Task: Filter tasks by project or category.
Action: Mouse moved to (353, 181)
Screenshot: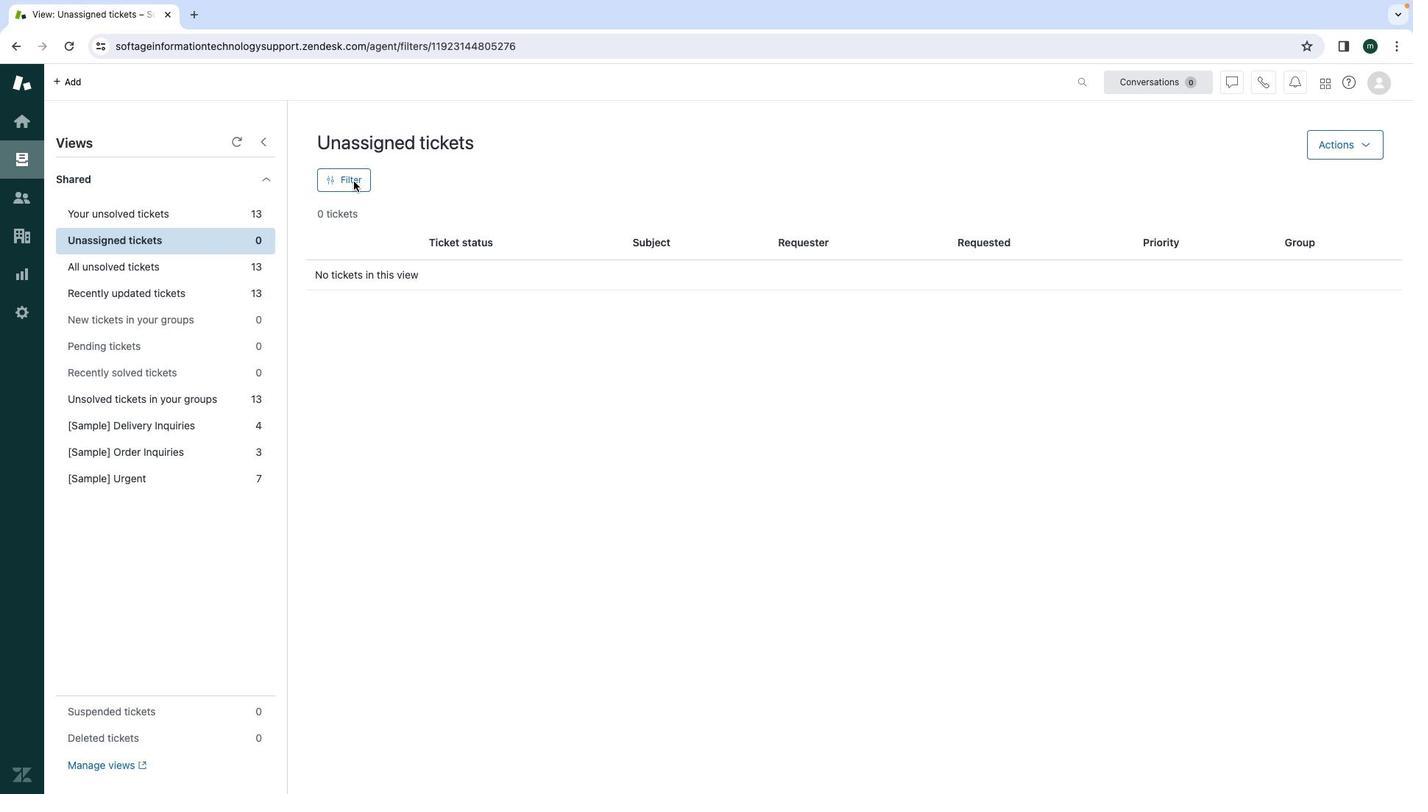
Action: Mouse pressed left at (353, 181)
Screenshot: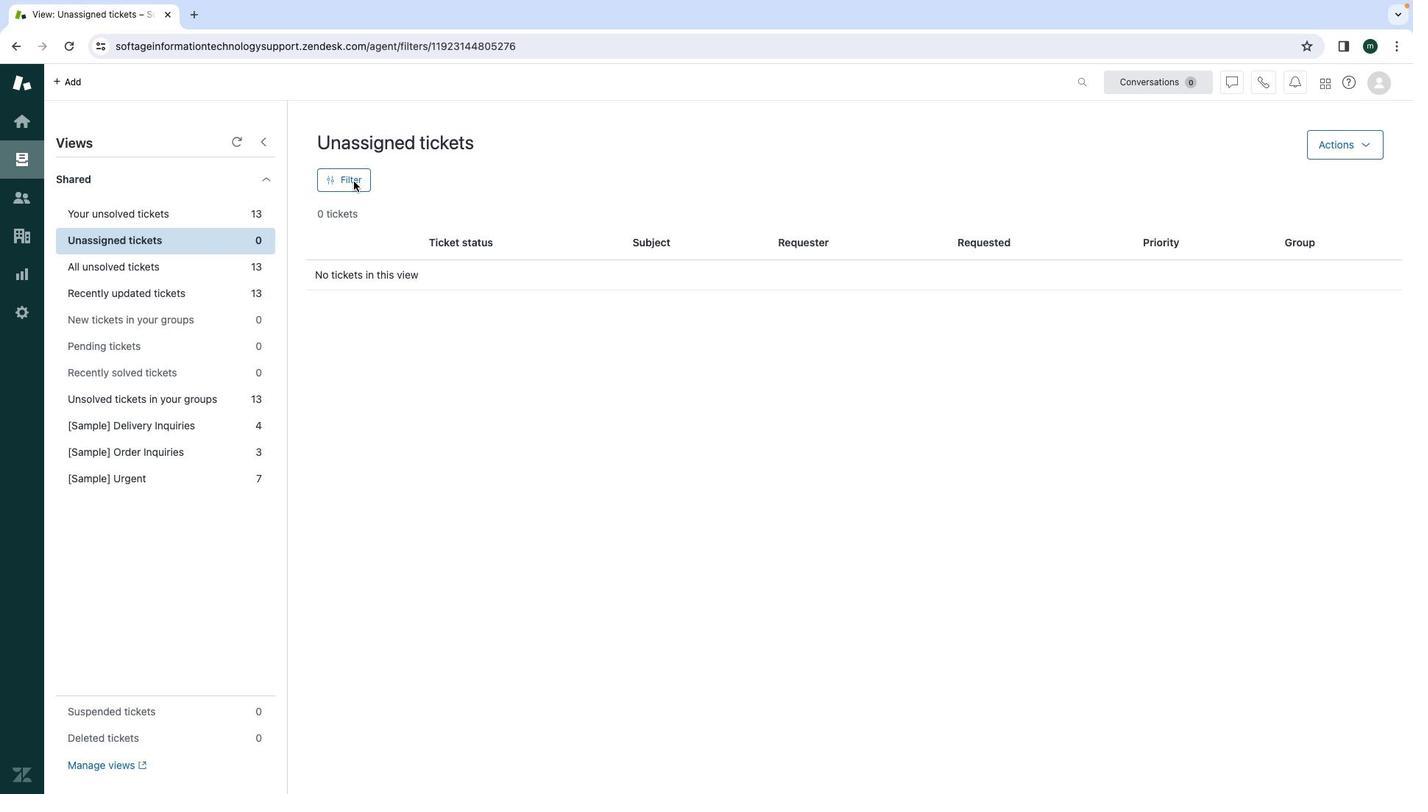 
Action: Mouse moved to (339, 177)
Screenshot: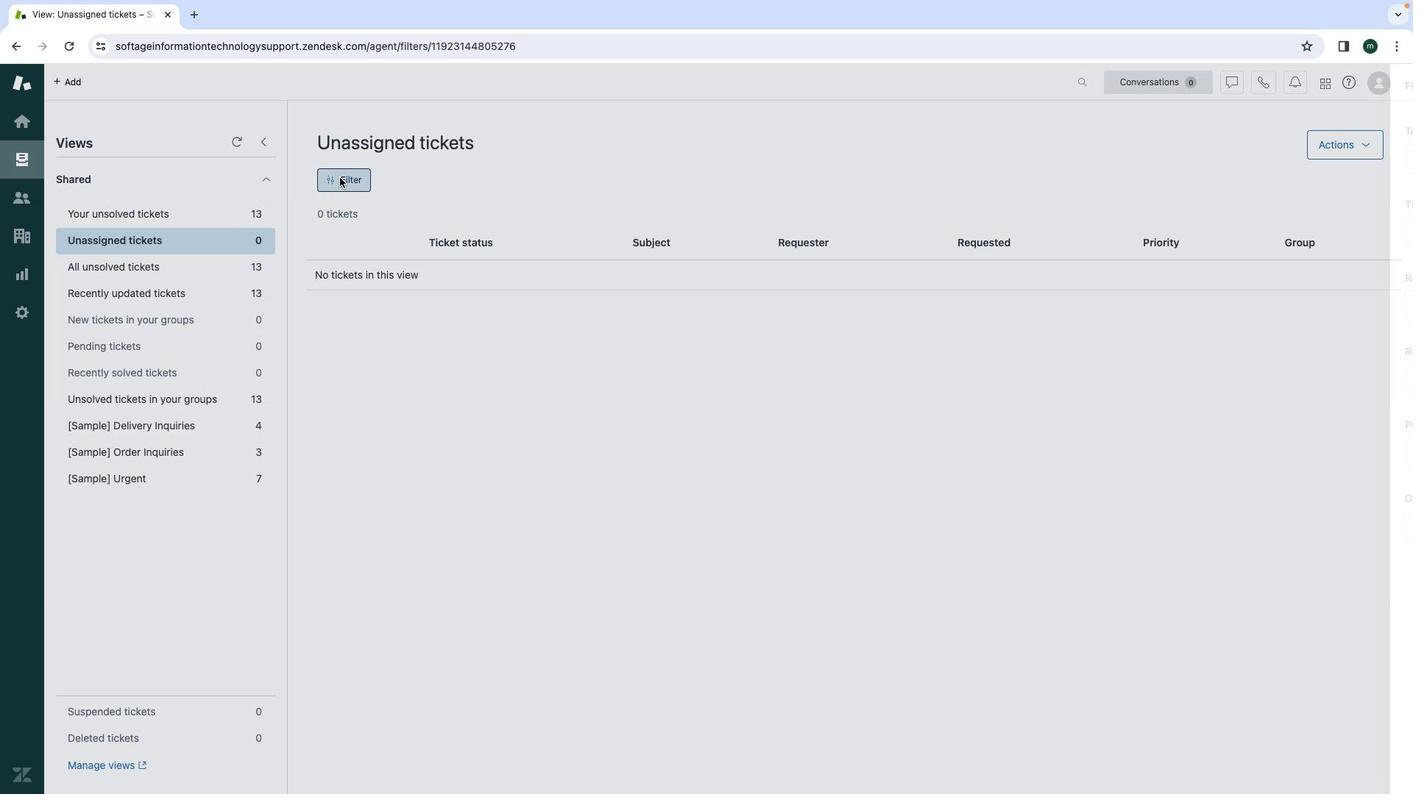 
Action: Mouse pressed left at (339, 177)
Screenshot: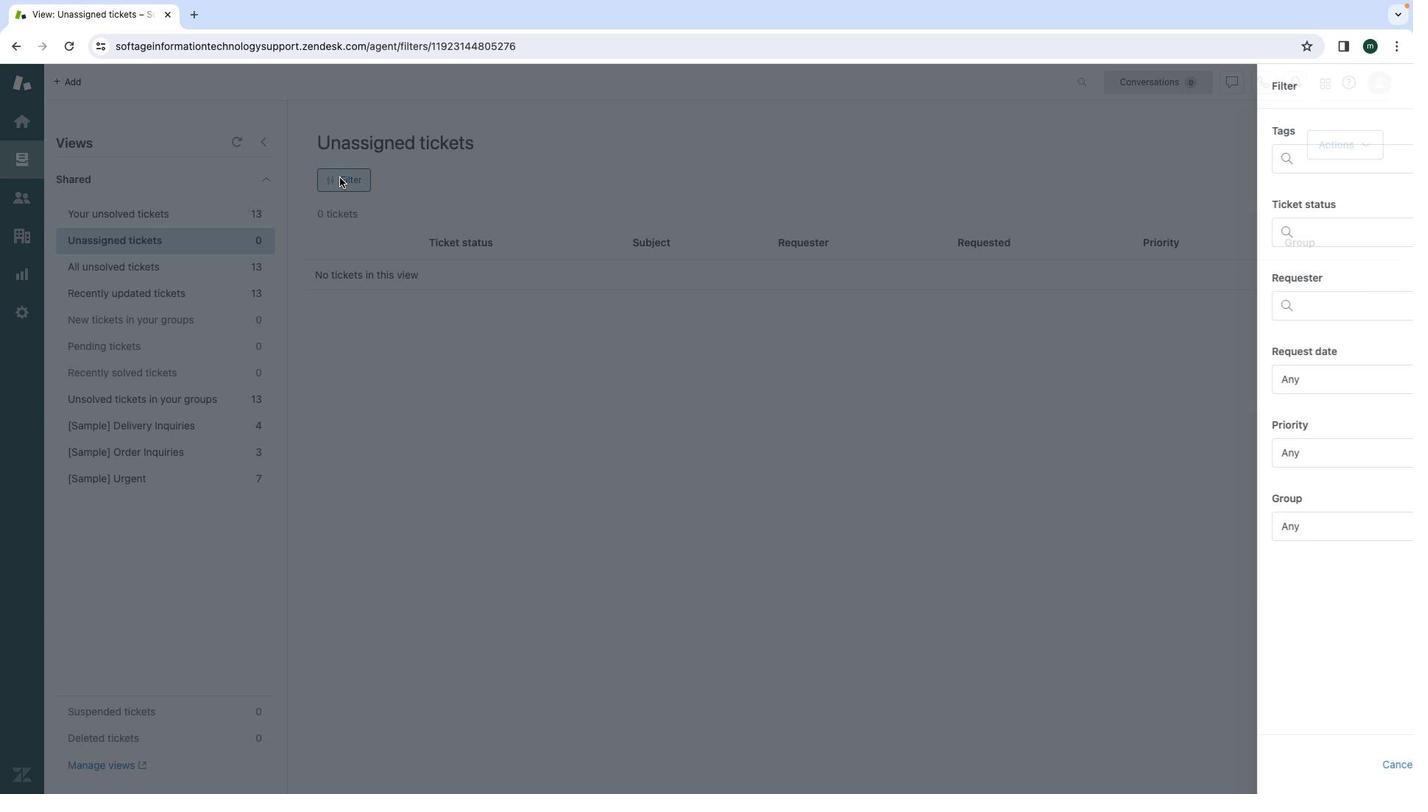 
Action: Mouse moved to (1384, 161)
Screenshot: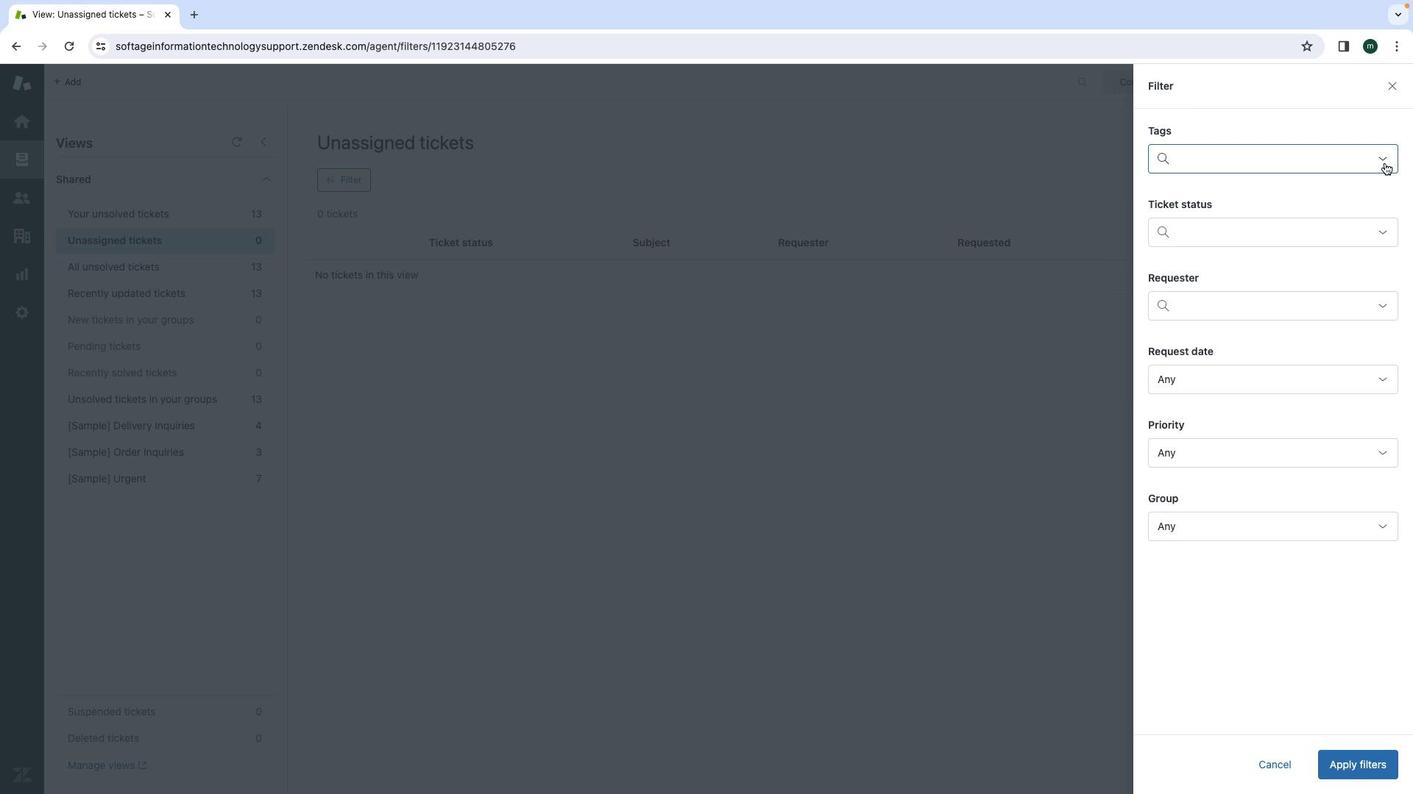 
Action: Mouse scrolled (1384, 161) with delta (0, 0)
Screenshot: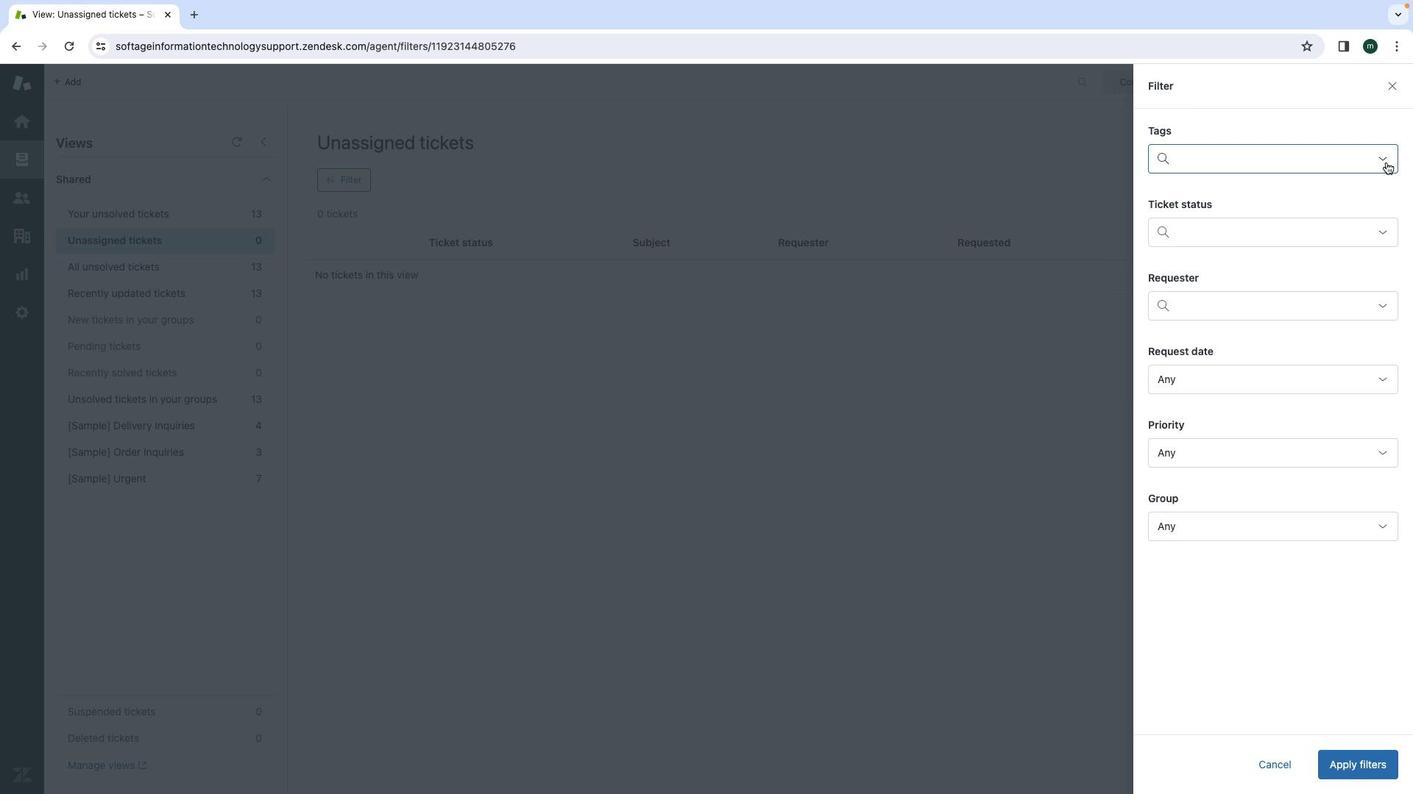 
Action: Mouse moved to (1384, 161)
Screenshot: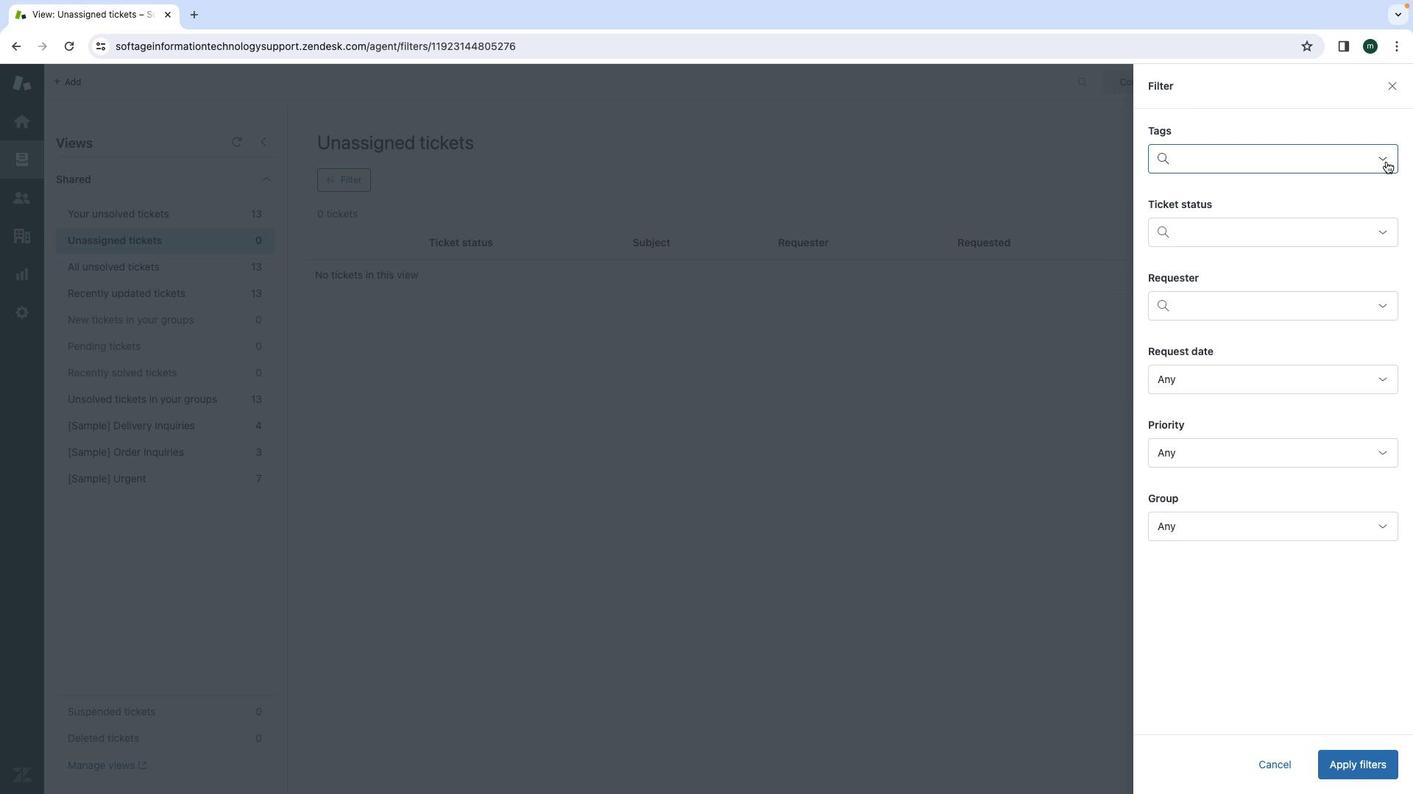 
Action: Mouse scrolled (1384, 161) with delta (0, 0)
Screenshot: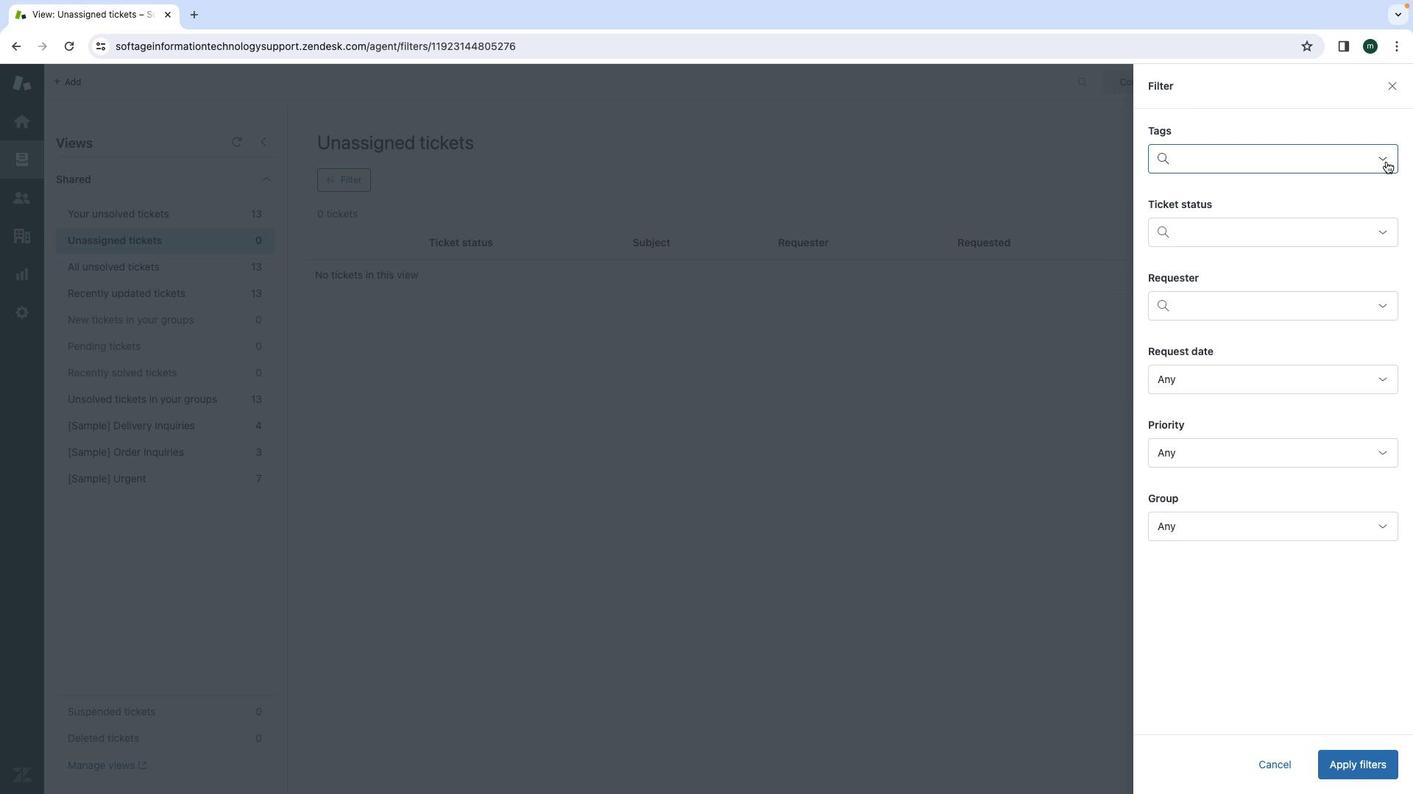 
Action: Mouse moved to (1384, 161)
Screenshot: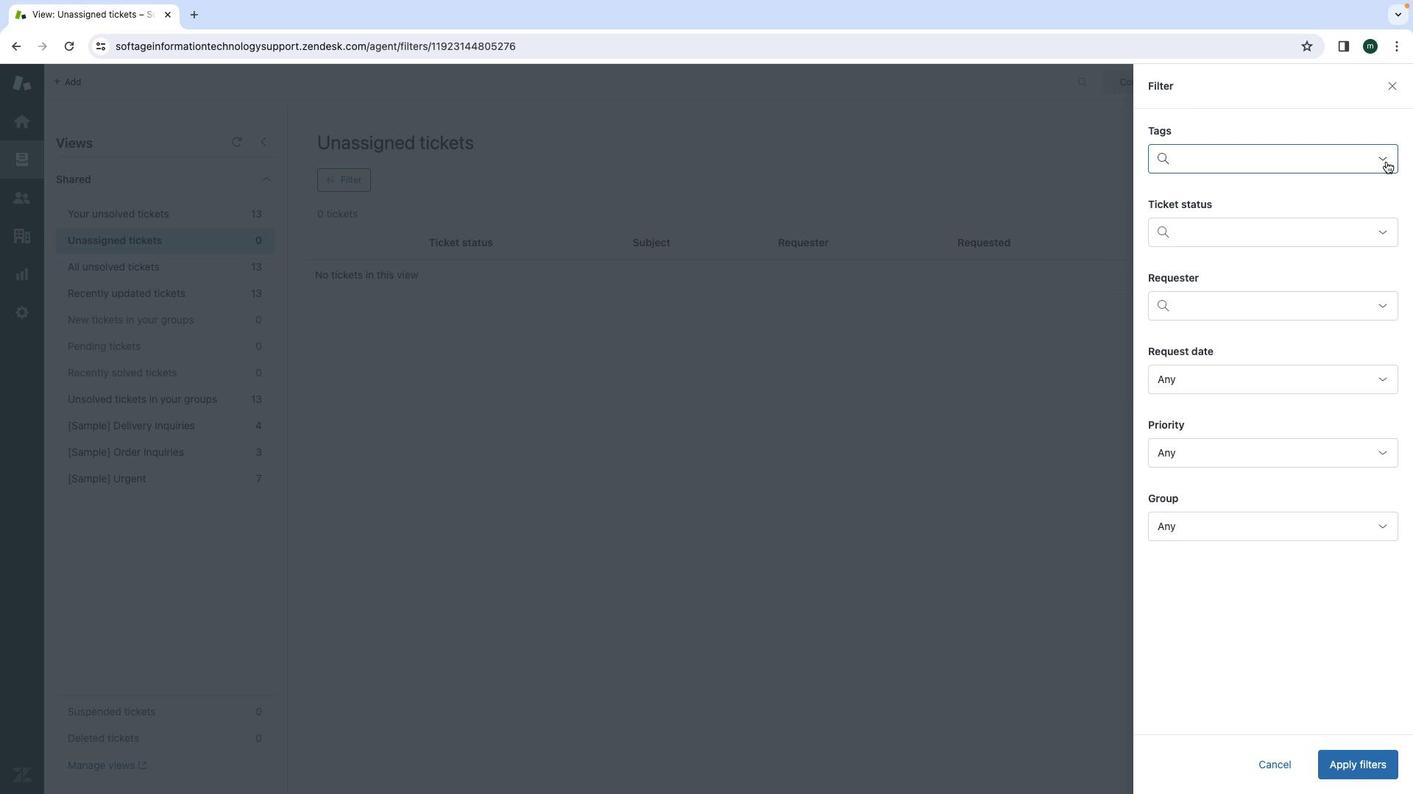 
Action: Mouse scrolled (1384, 161) with delta (0, 2)
Screenshot: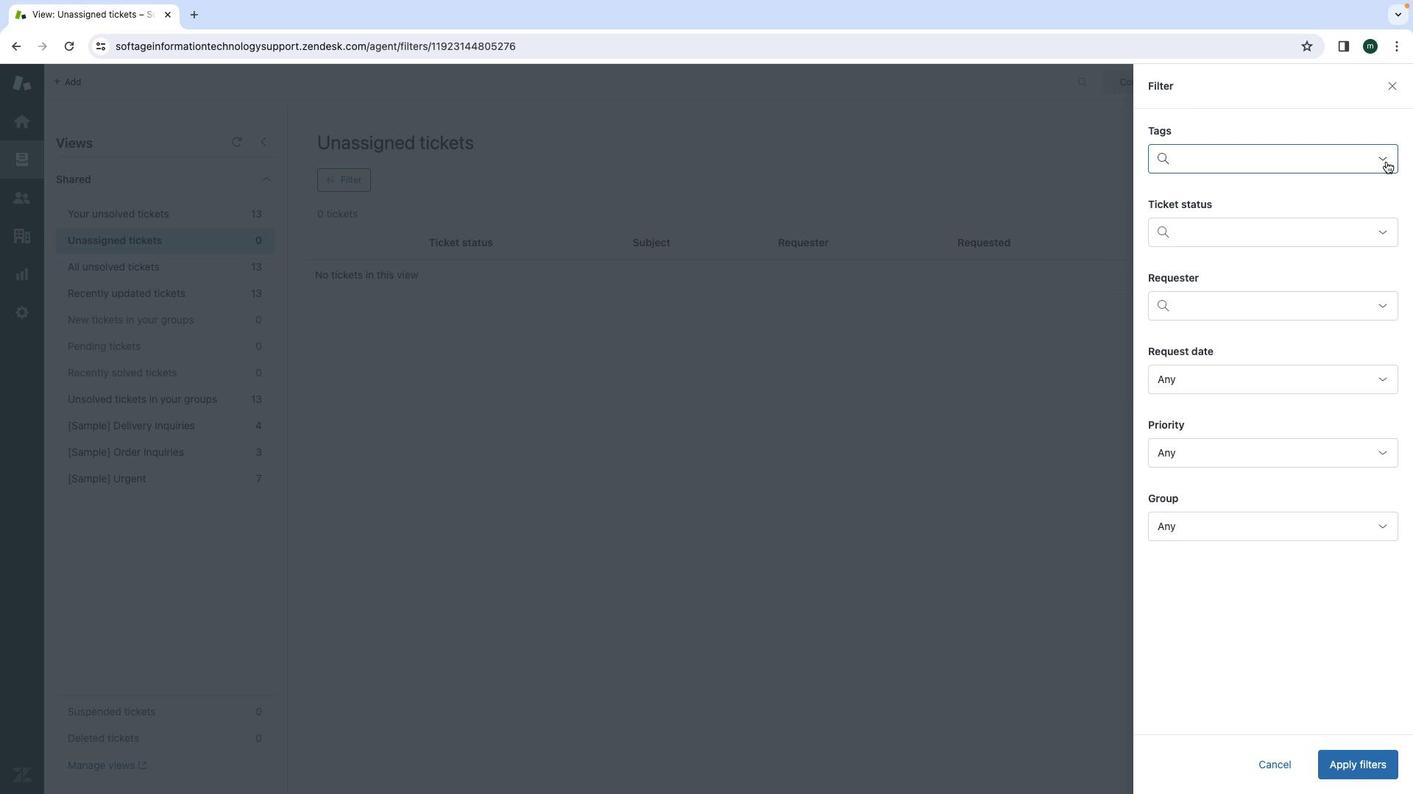 
Action: Mouse moved to (1384, 162)
Screenshot: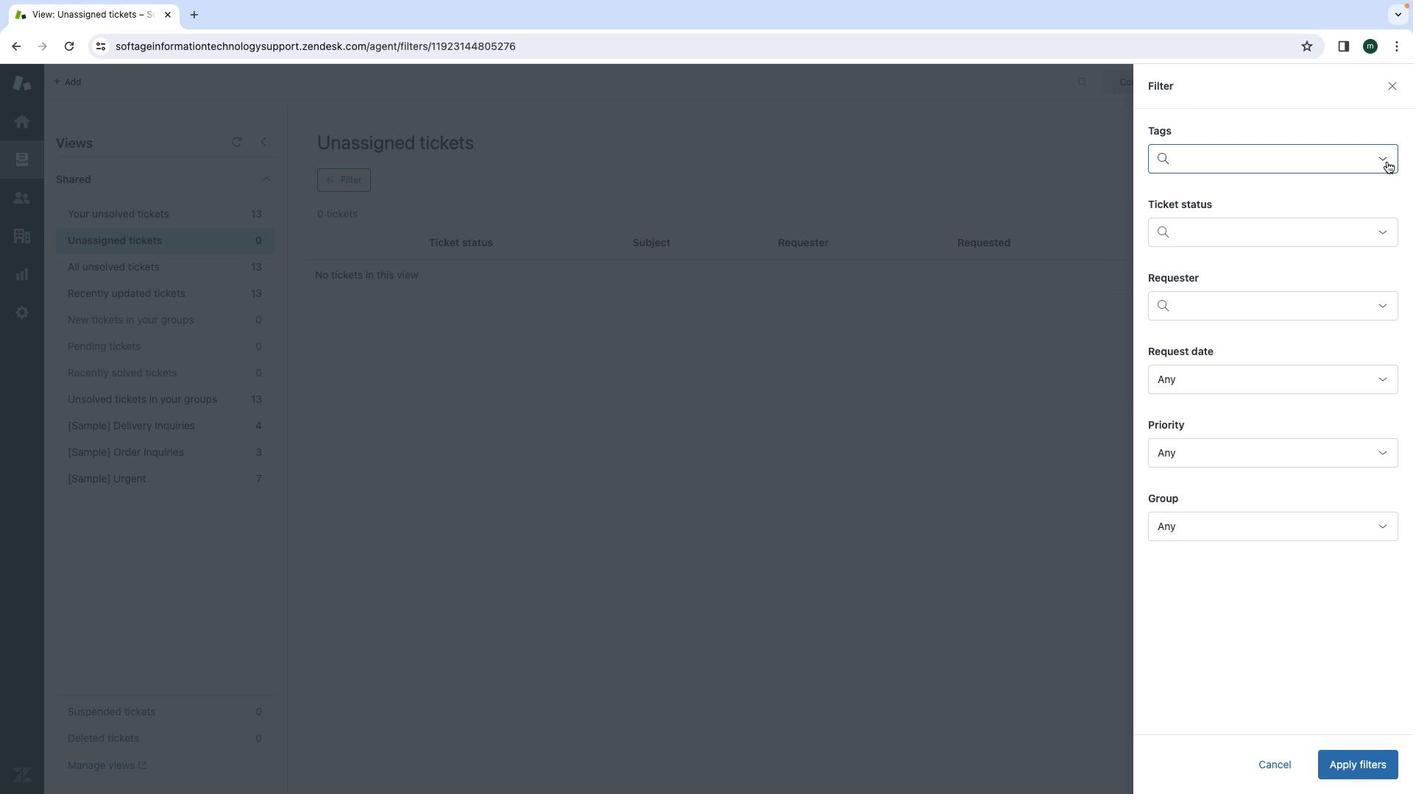 
Action: Mouse scrolled (1384, 162) with delta (0, 2)
Screenshot: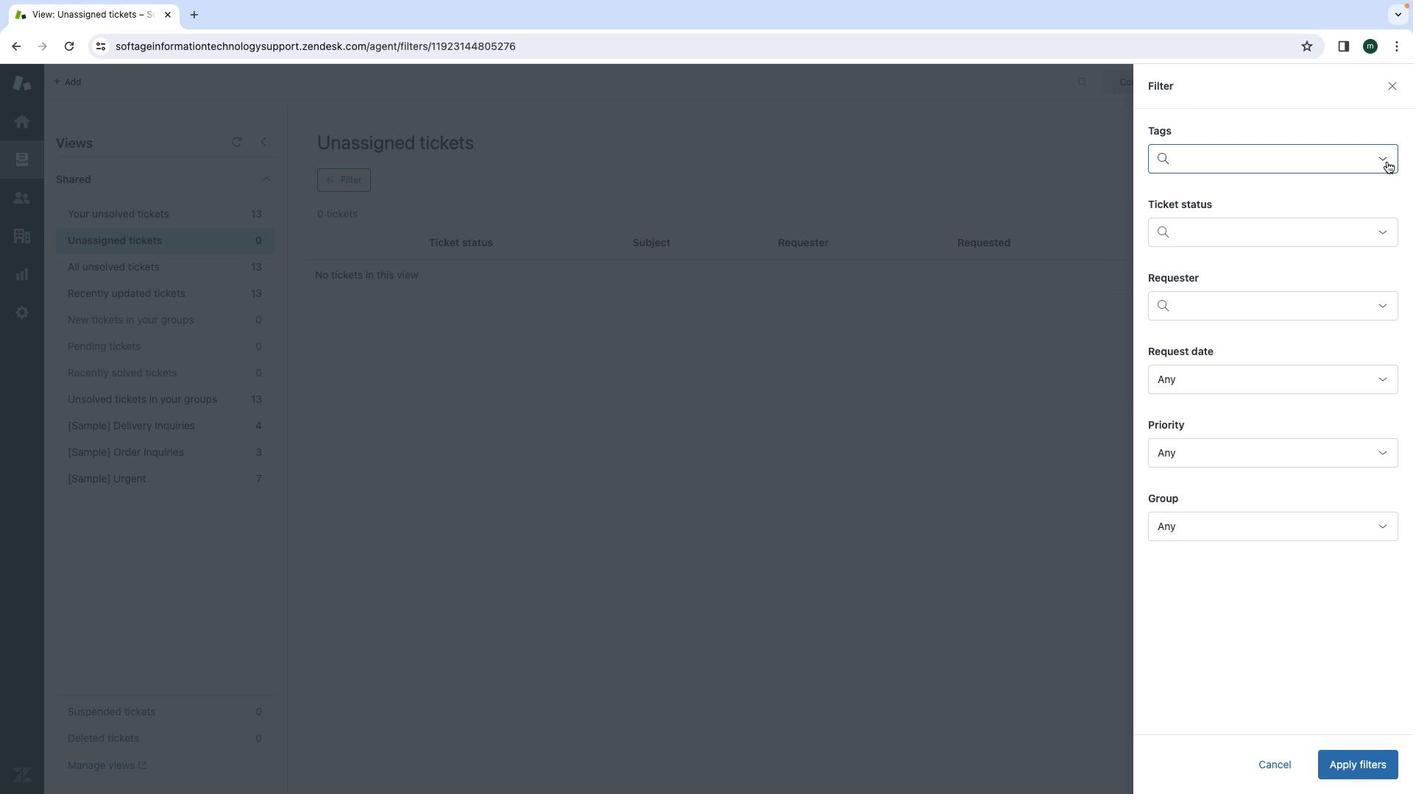 
Action: Mouse moved to (1386, 161)
Screenshot: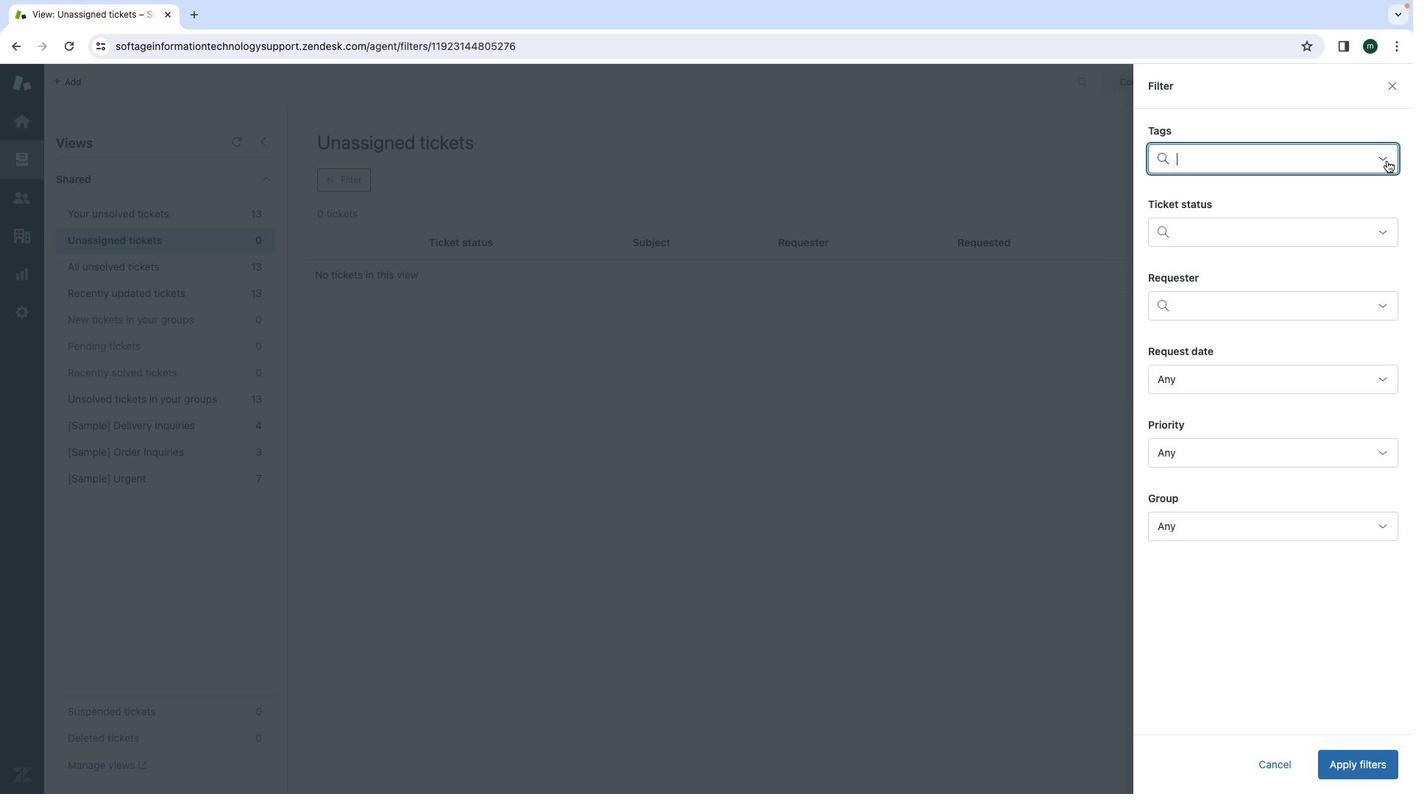 
Action: Mouse pressed left at (1386, 161)
Screenshot: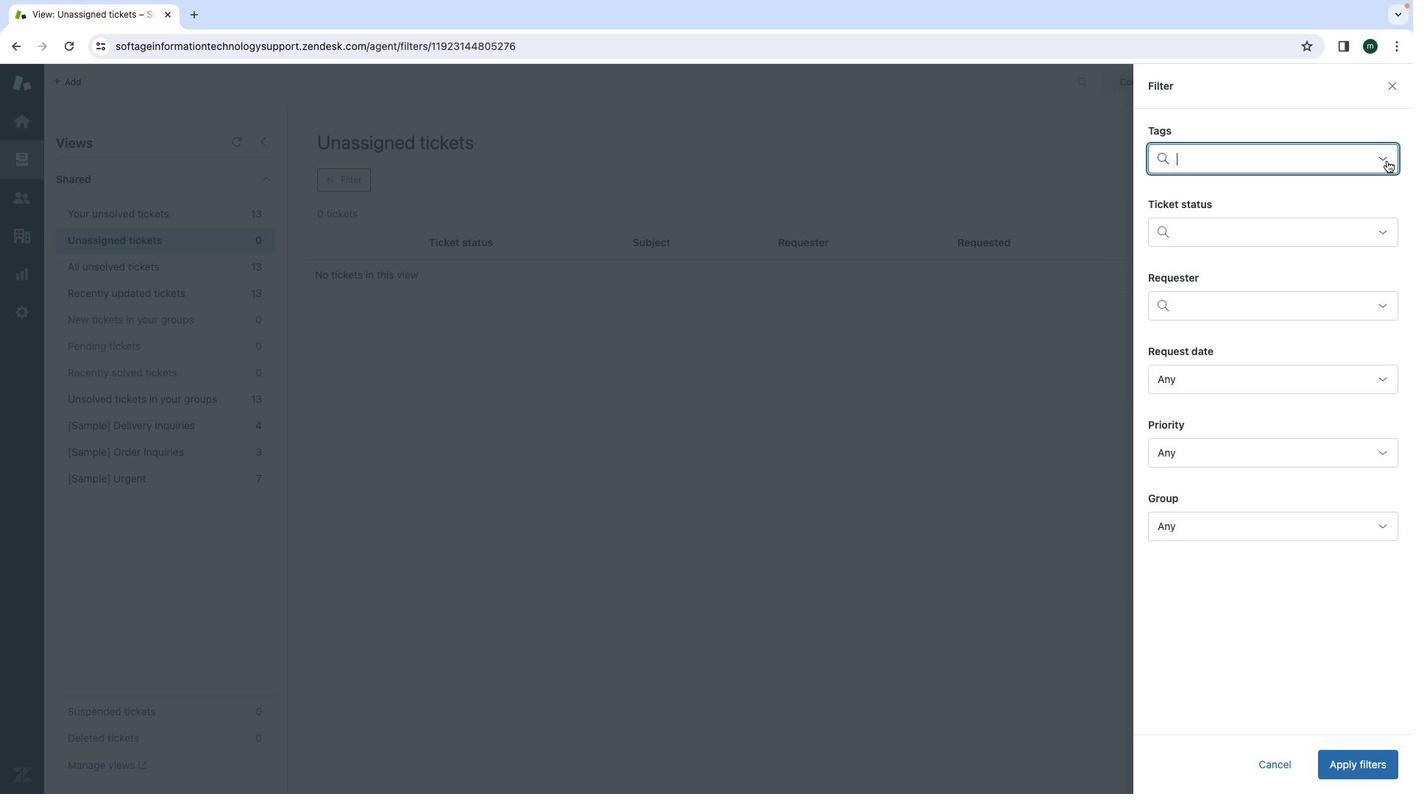 
Action: Mouse moved to (1385, 160)
Screenshot: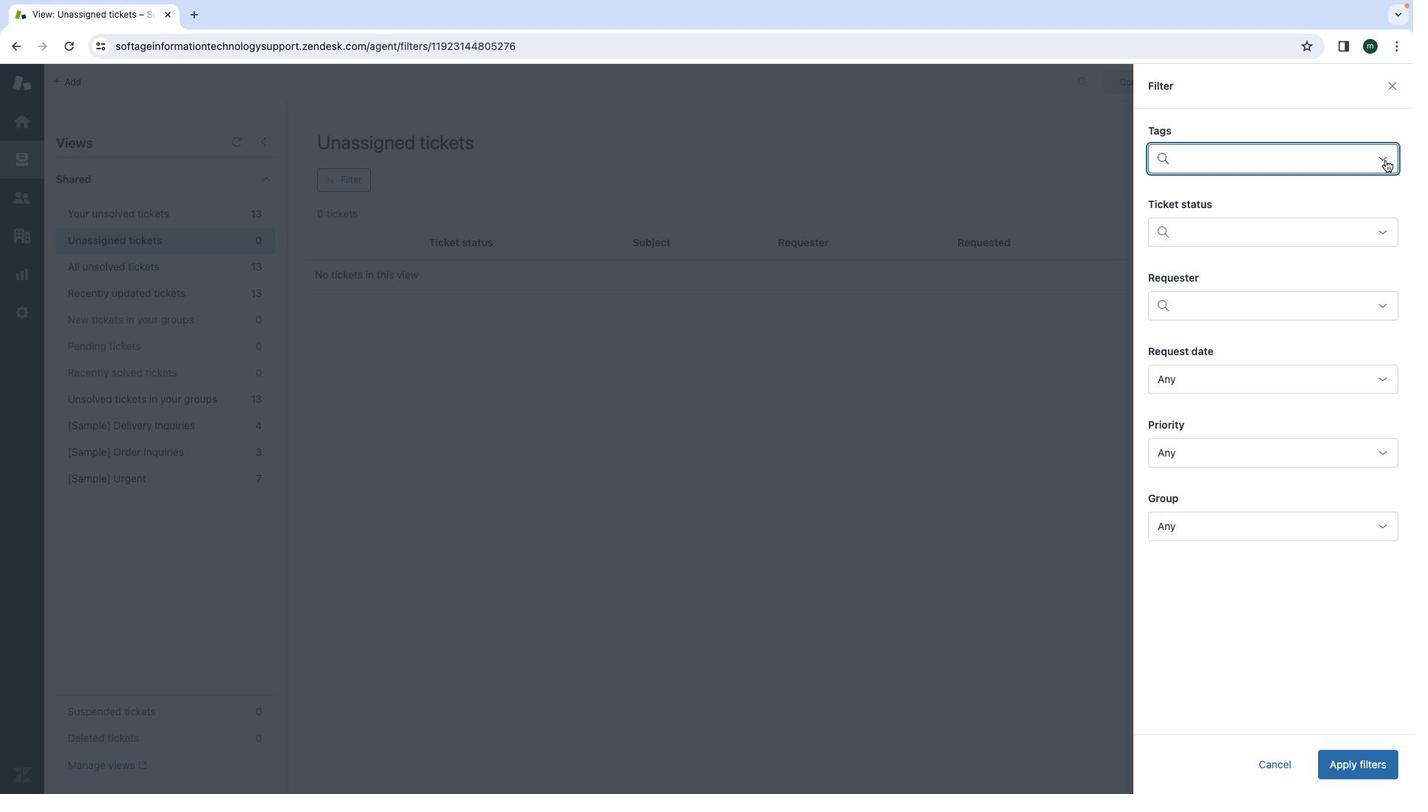
Action: Mouse pressed left at (1385, 160)
Screenshot: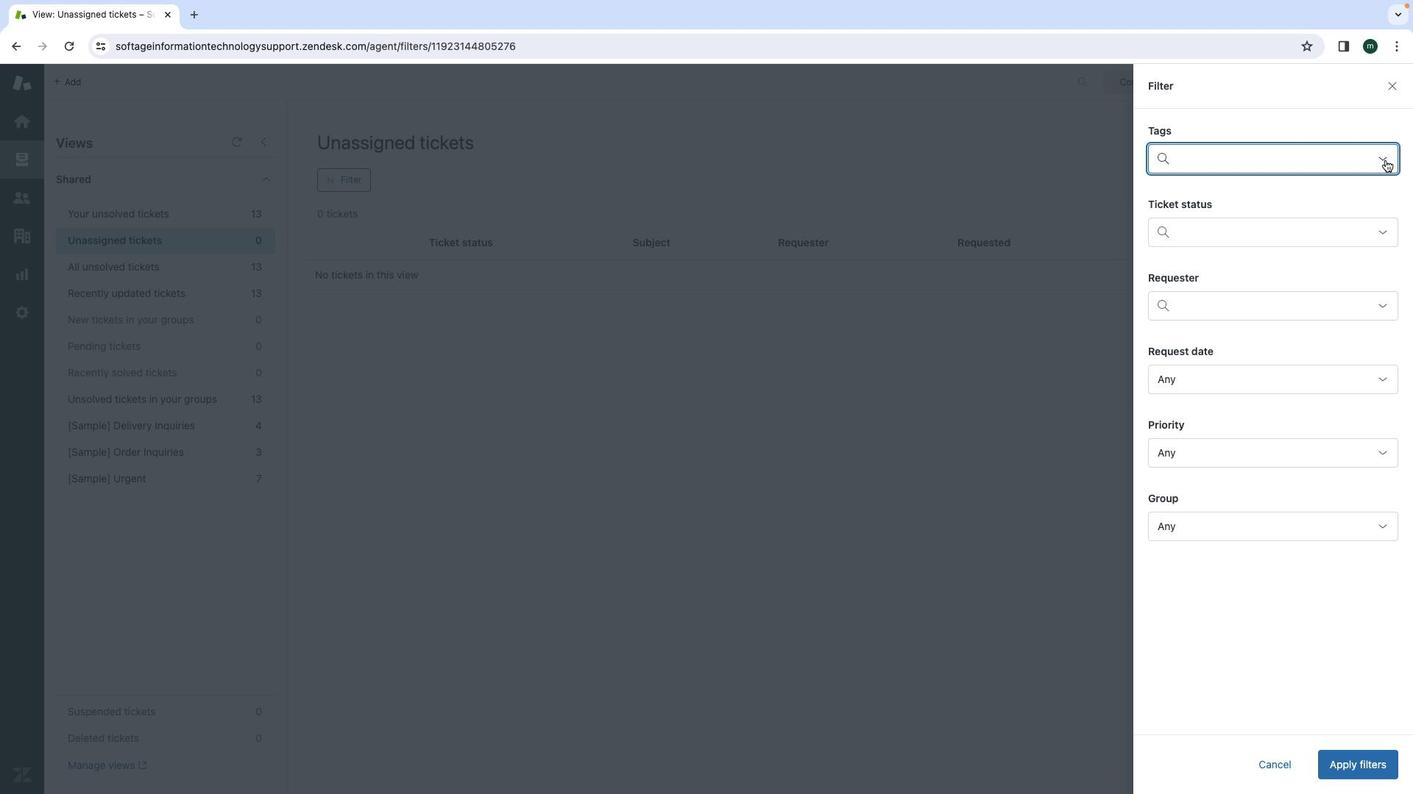 
Action: Mouse moved to (1367, 160)
Screenshot: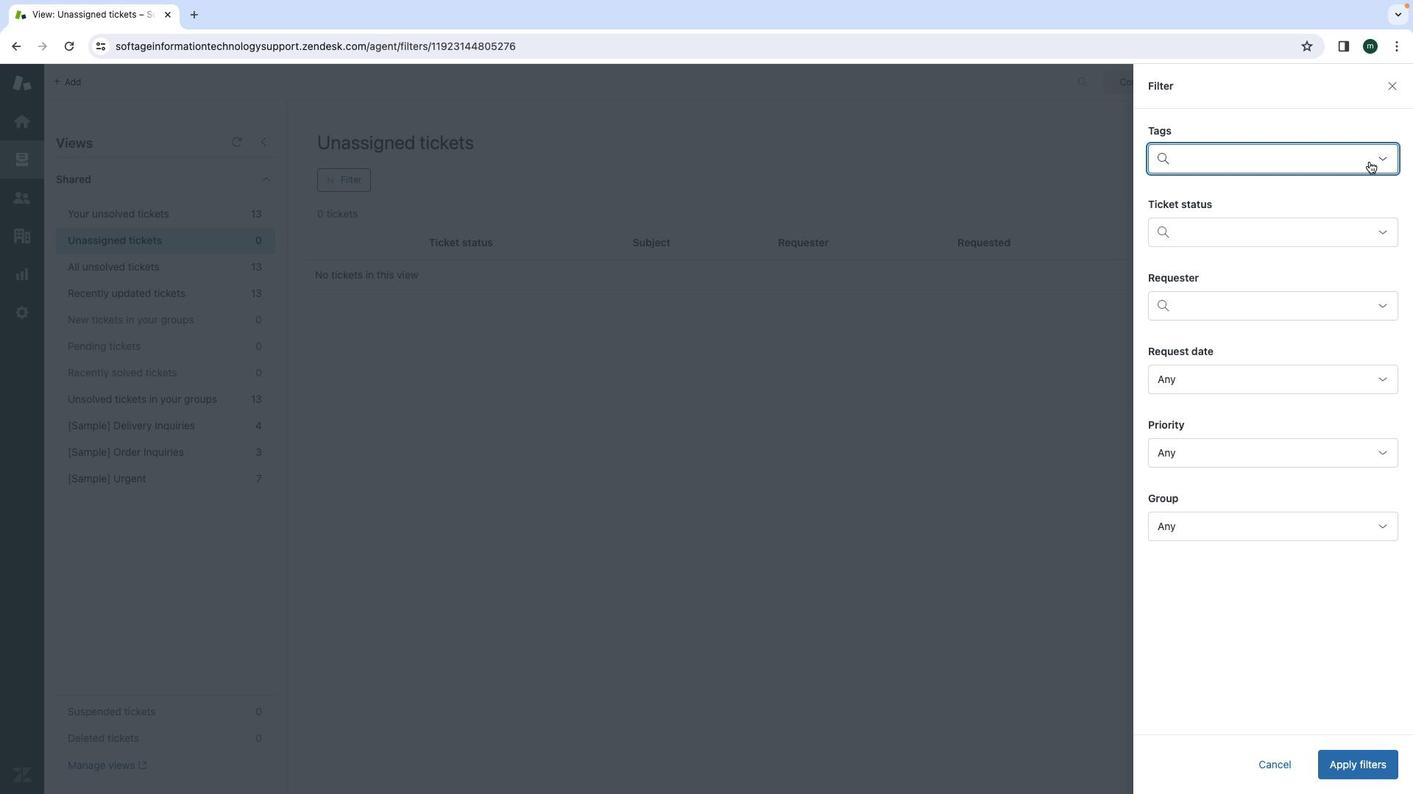 
Action: Mouse pressed left at (1367, 160)
Screenshot: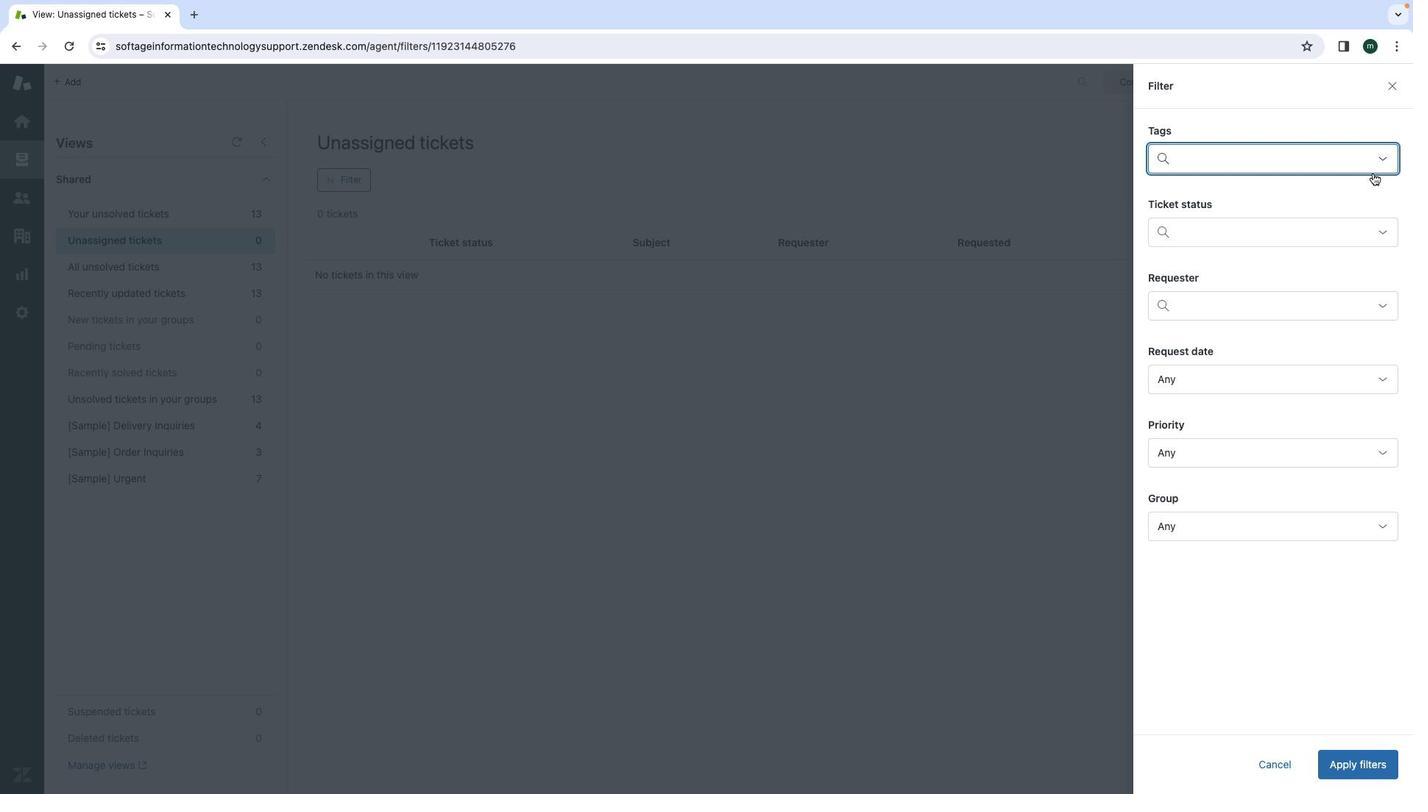 
Action: Mouse moved to (1384, 228)
Screenshot: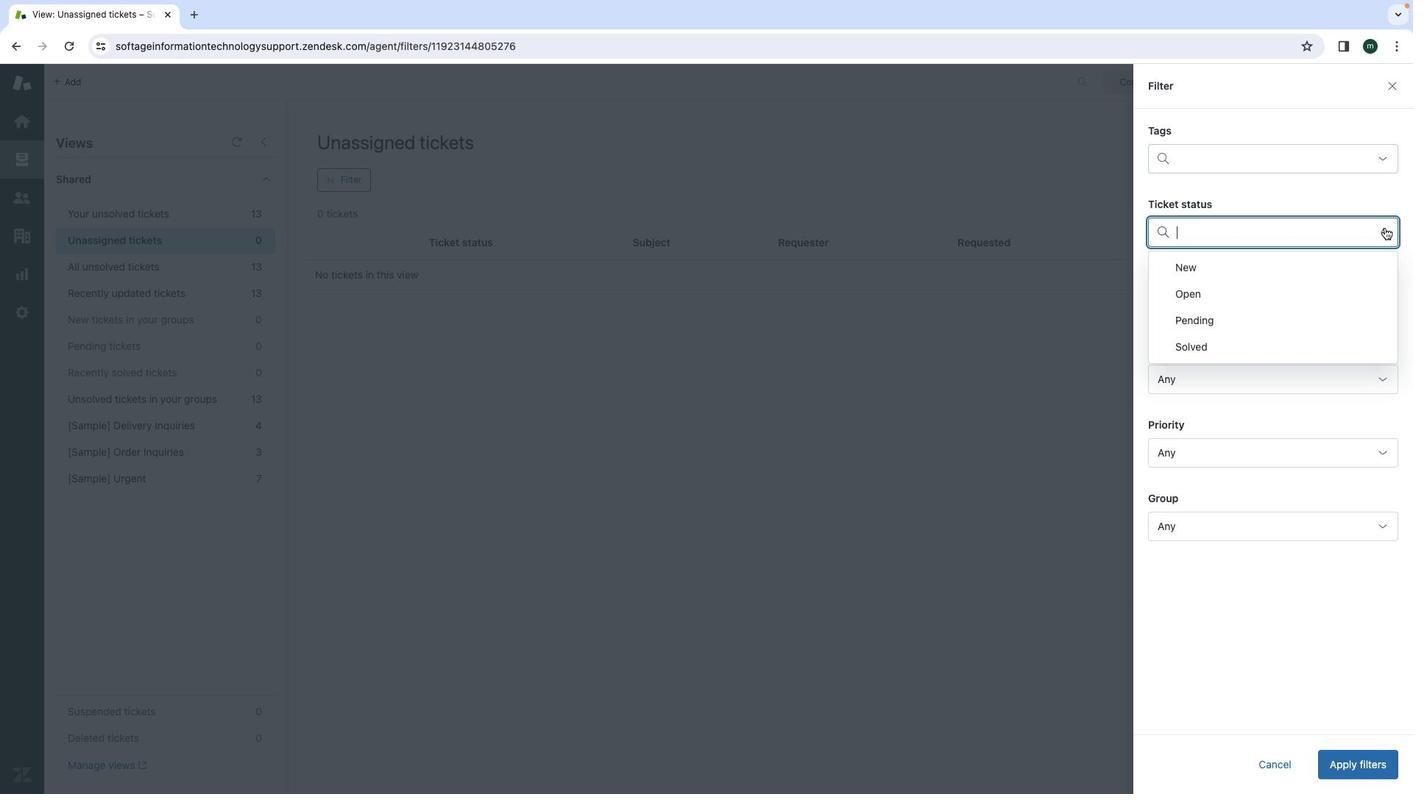 
Action: Mouse pressed left at (1384, 228)
Screenshot: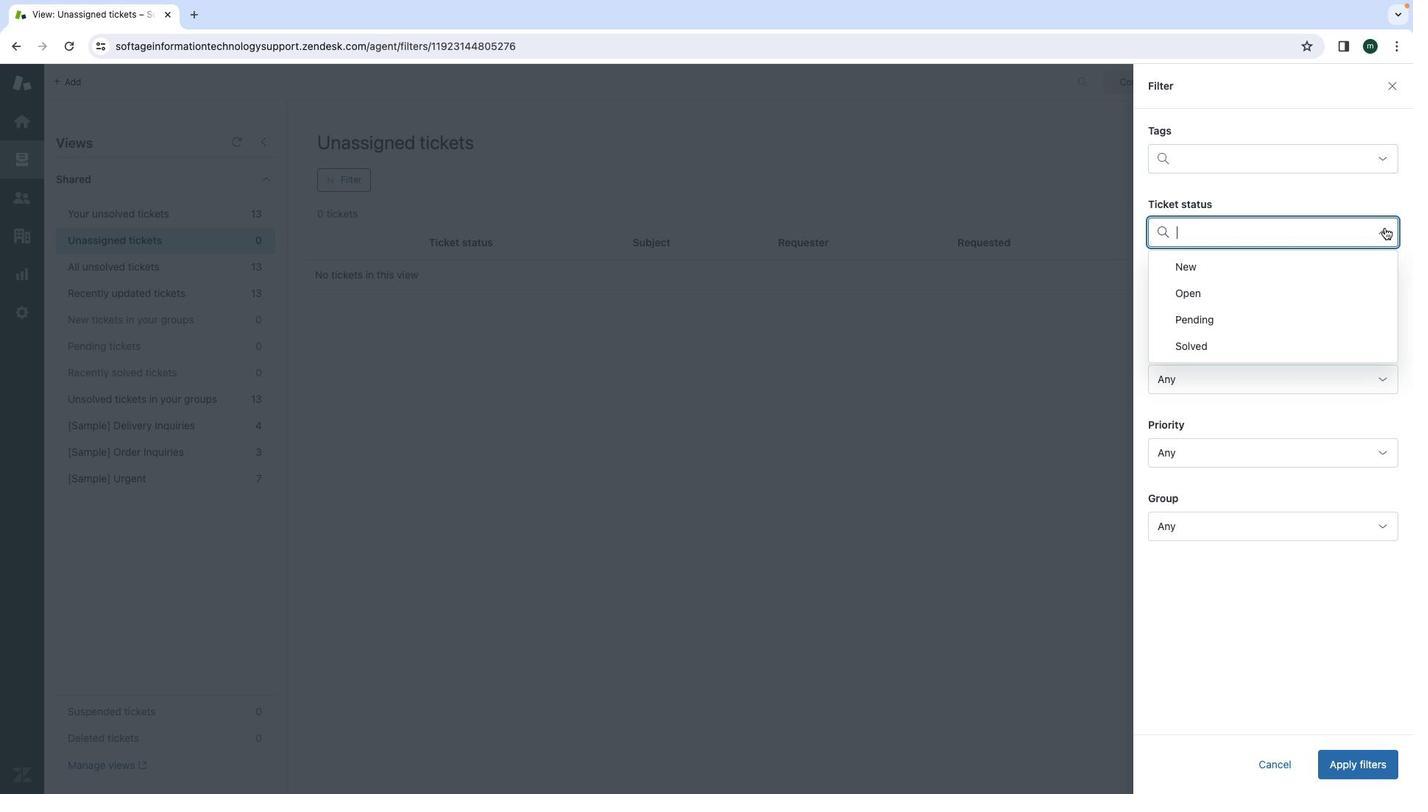 
Action: Mouse moved to (1351, 262)
Screenshot: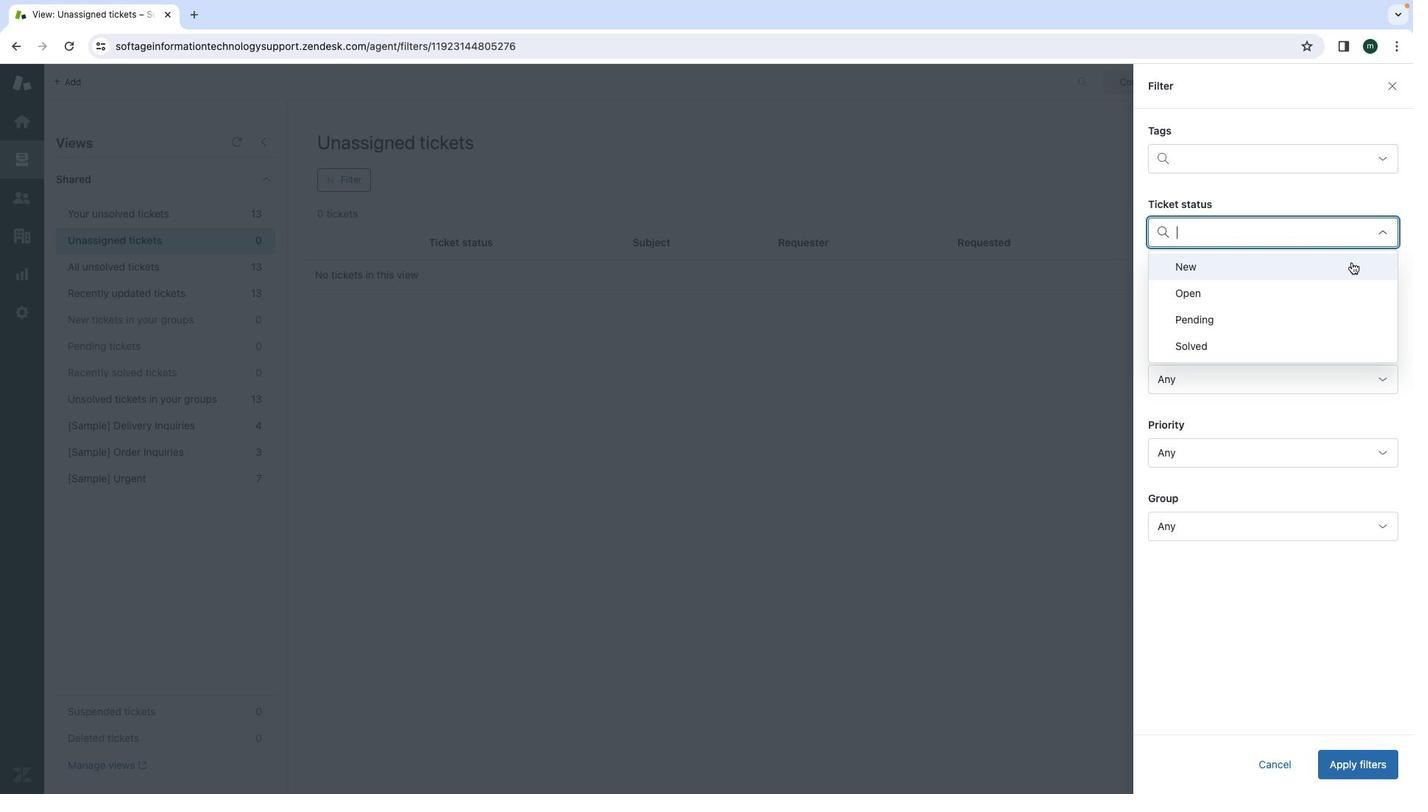 
Action: Mouse pressed left at (1351, 262)
Screenshot: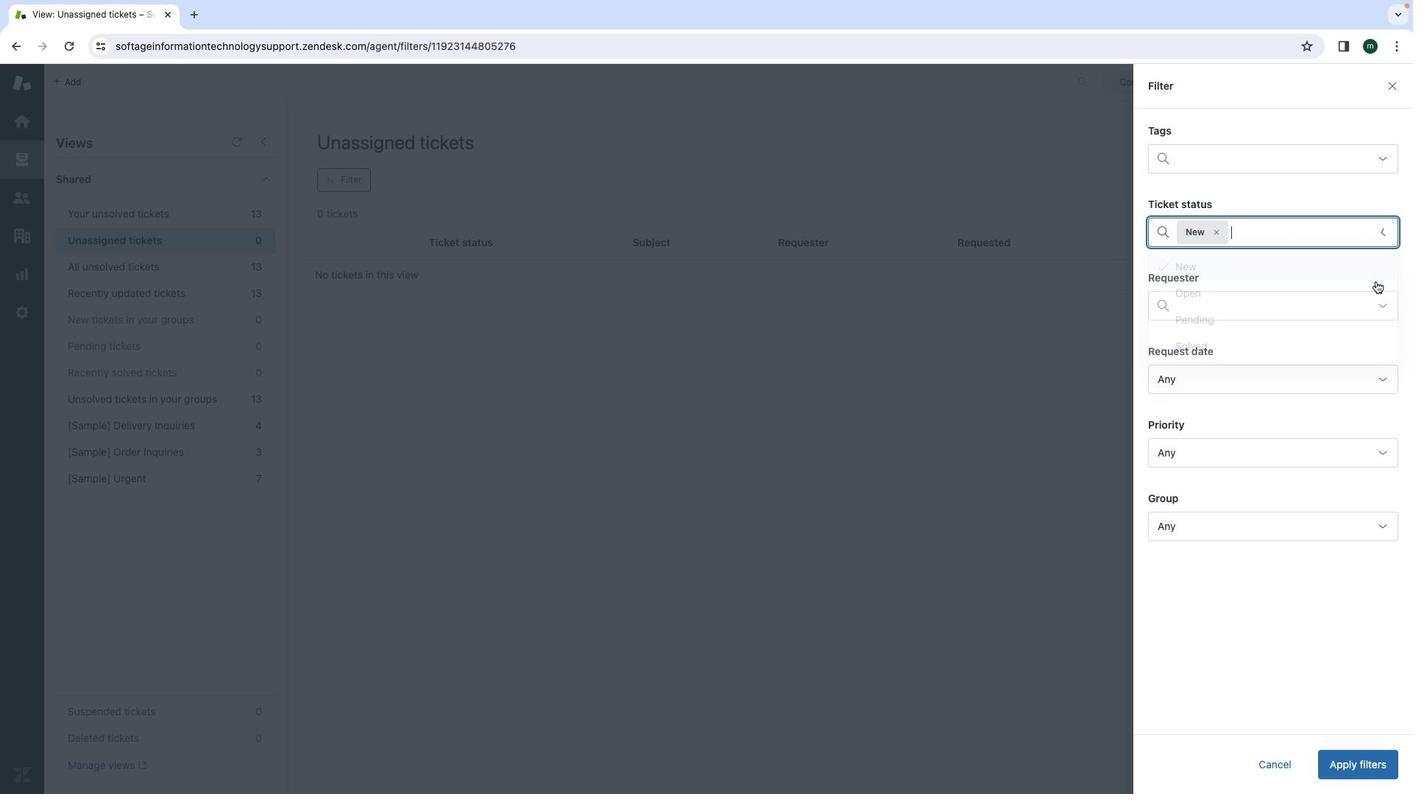 
Action: Mouse moved to (1383, 307)
Screenshot: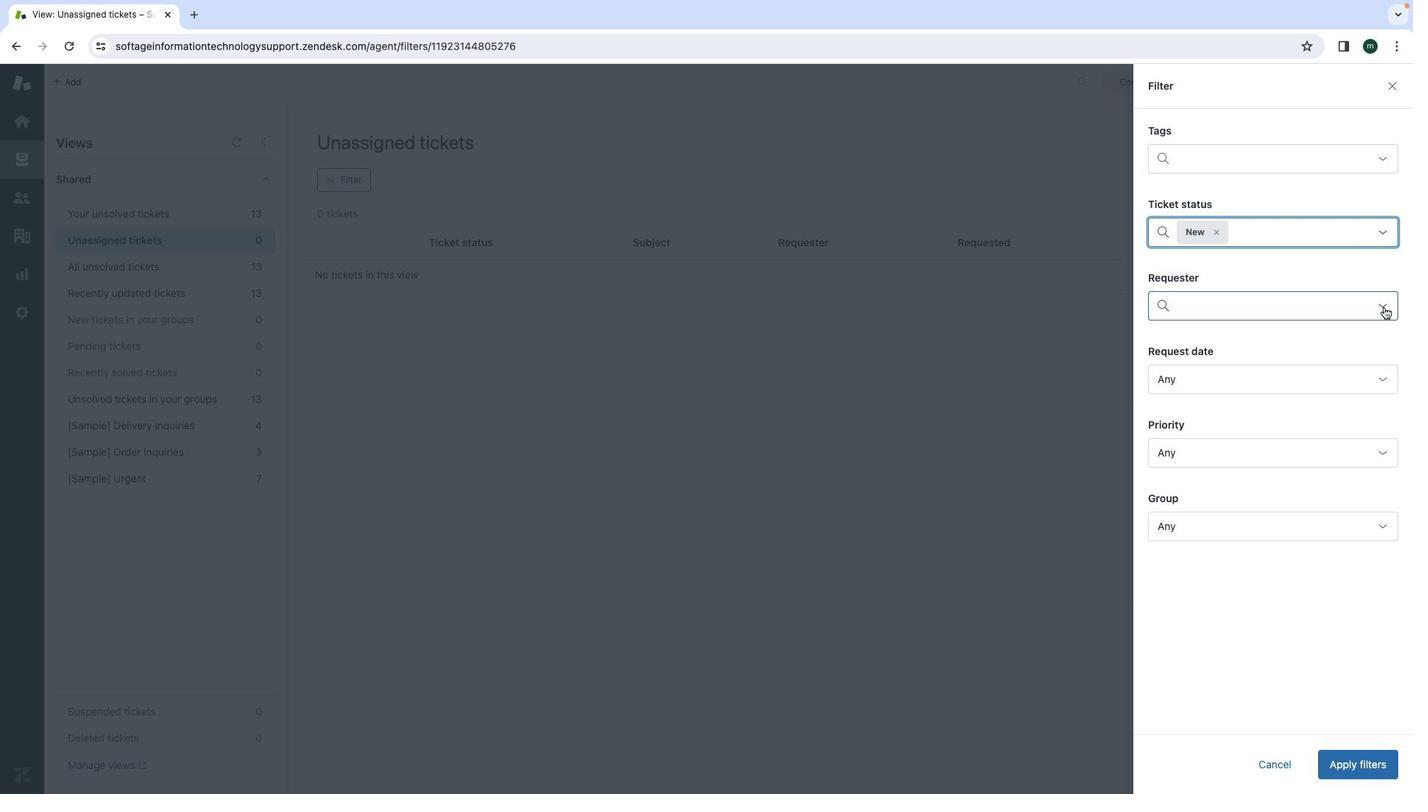 
Action: Mouse pressed left at (1383, 307)
Screenshot: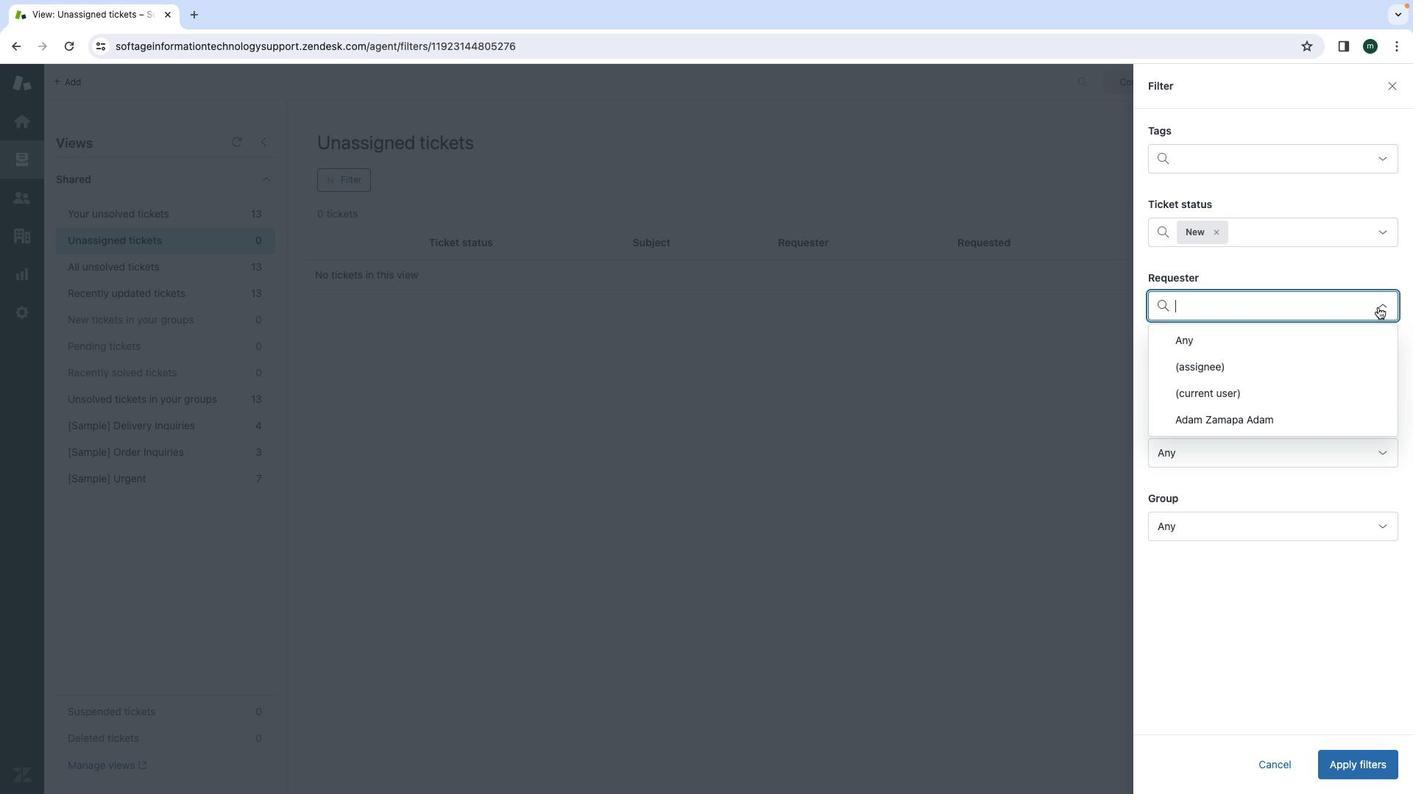 
Action: Mouse moved to (1333, 418)
Screenshot: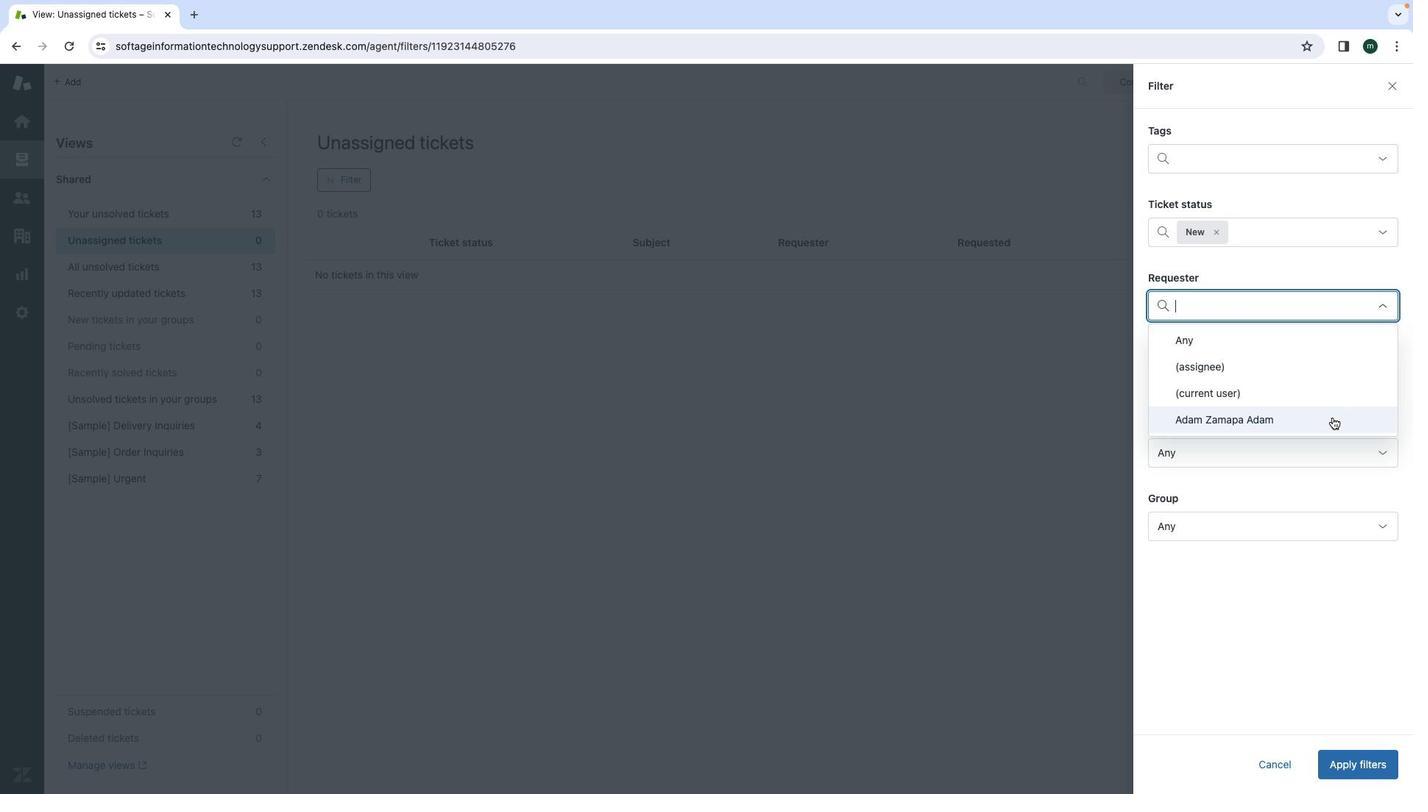 
Action: Mouse pressed left at (1333, 418)
Screenshot: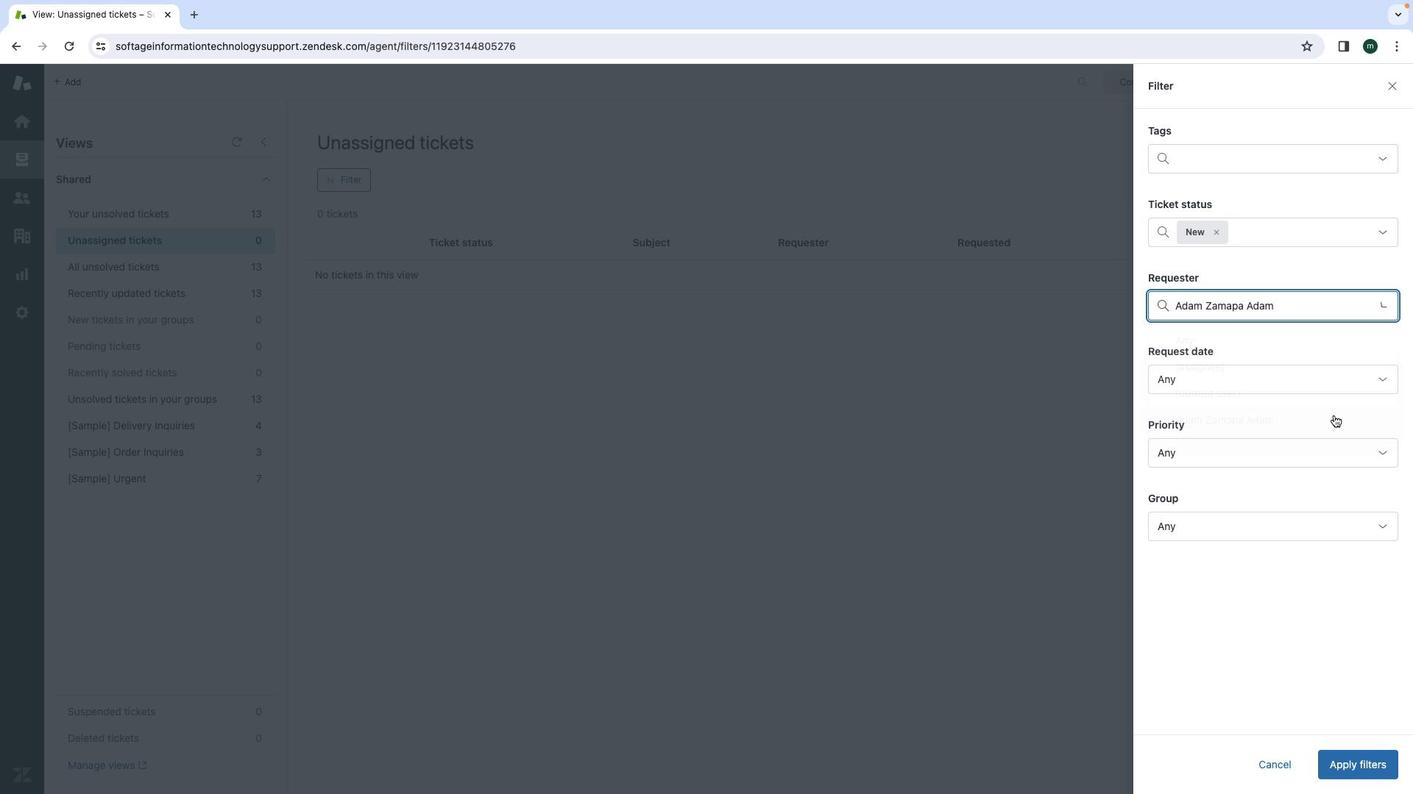 
Action: Mouse moved to (1377, 381)
Screenshot: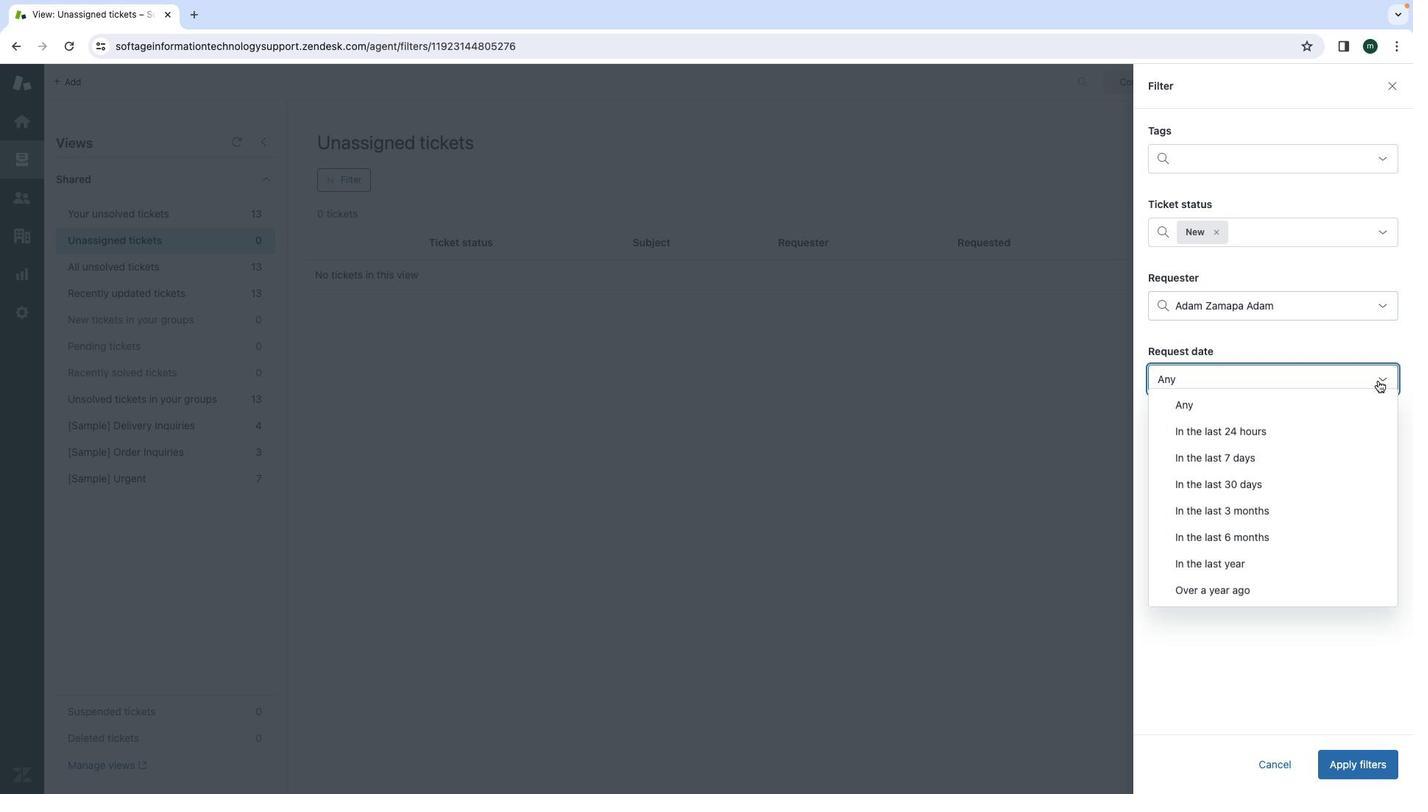 
Action: Mouse pressed left at (1377, 381)
Screenshot: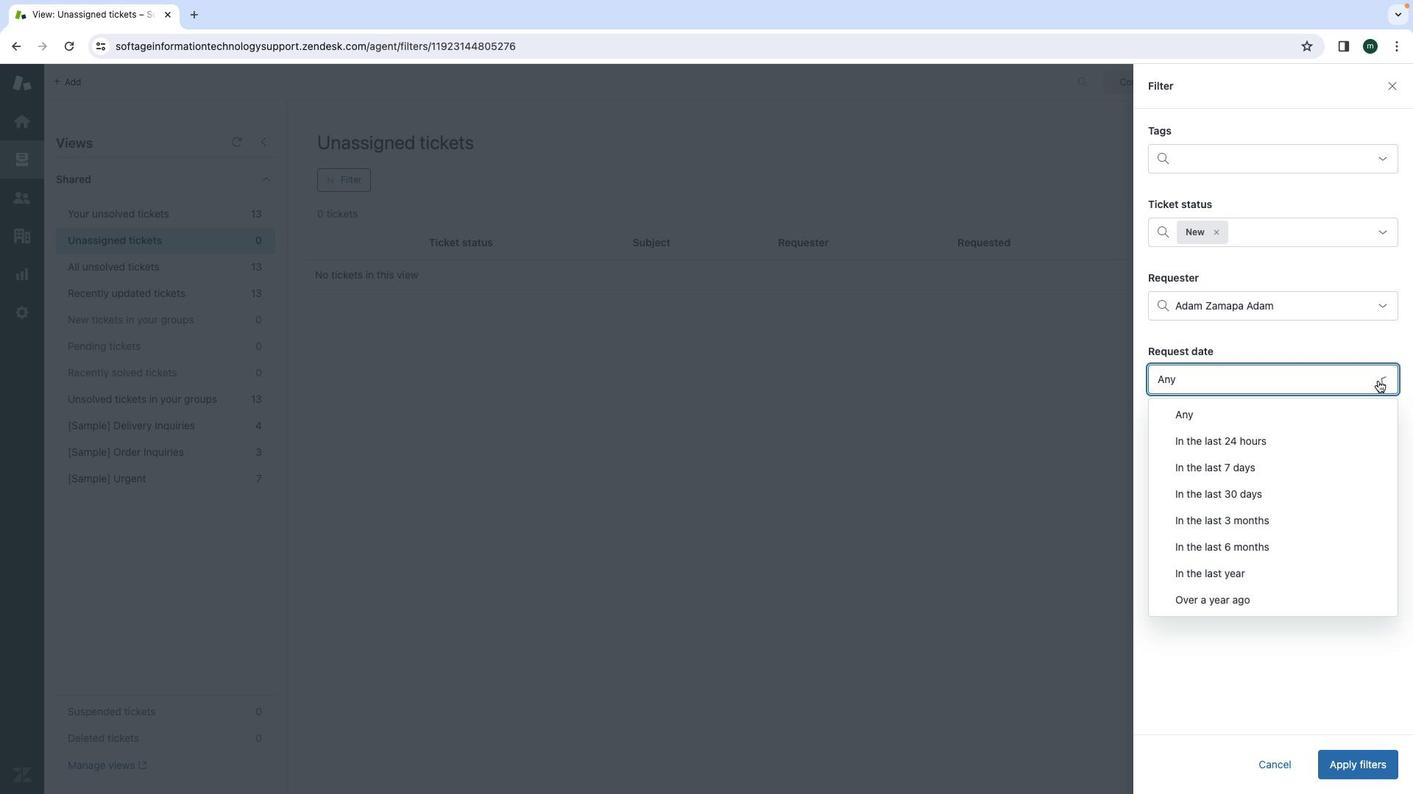 
Action: Mouse moved to (1348, 431)
Screenshot: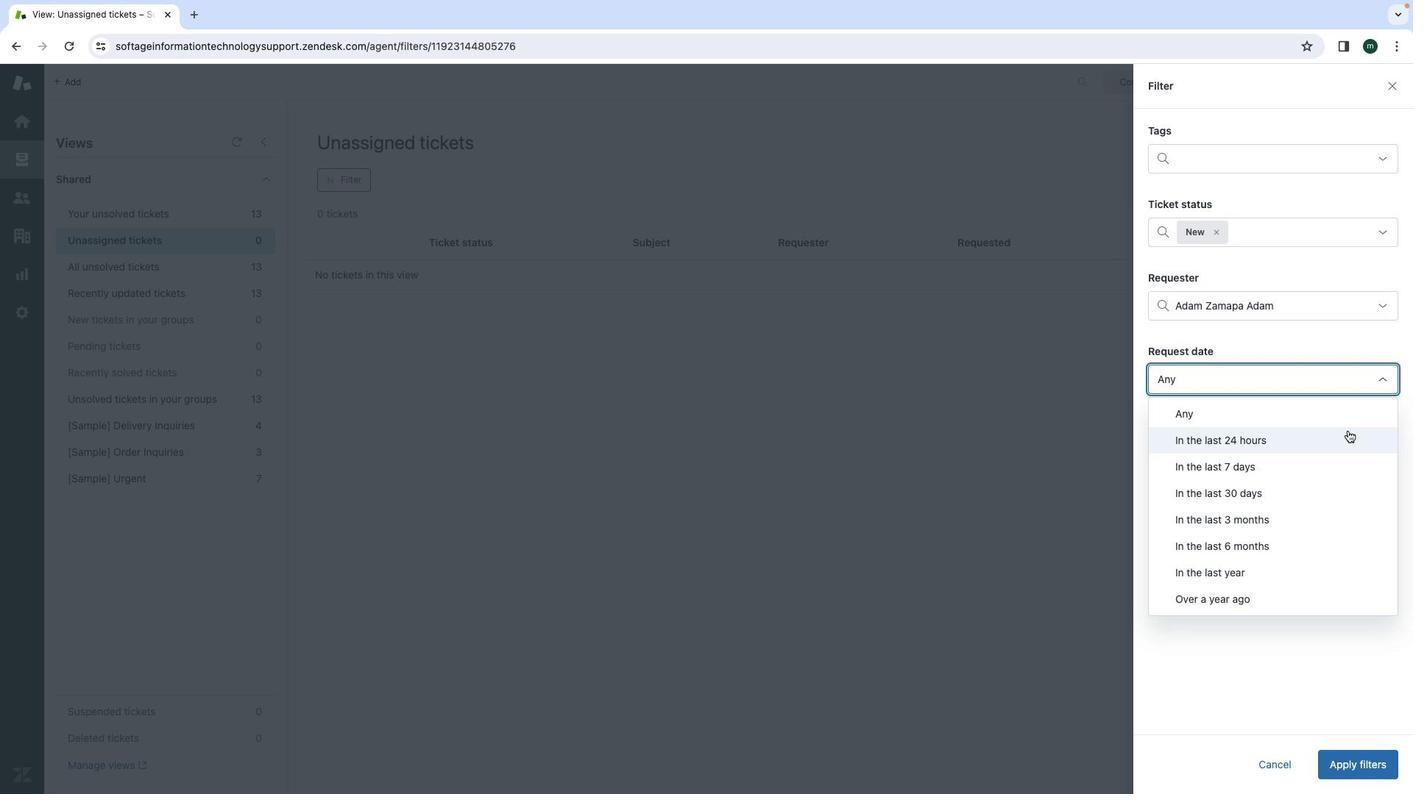 
Action: Mouse pressed left at (1348, 431)
Screenshot: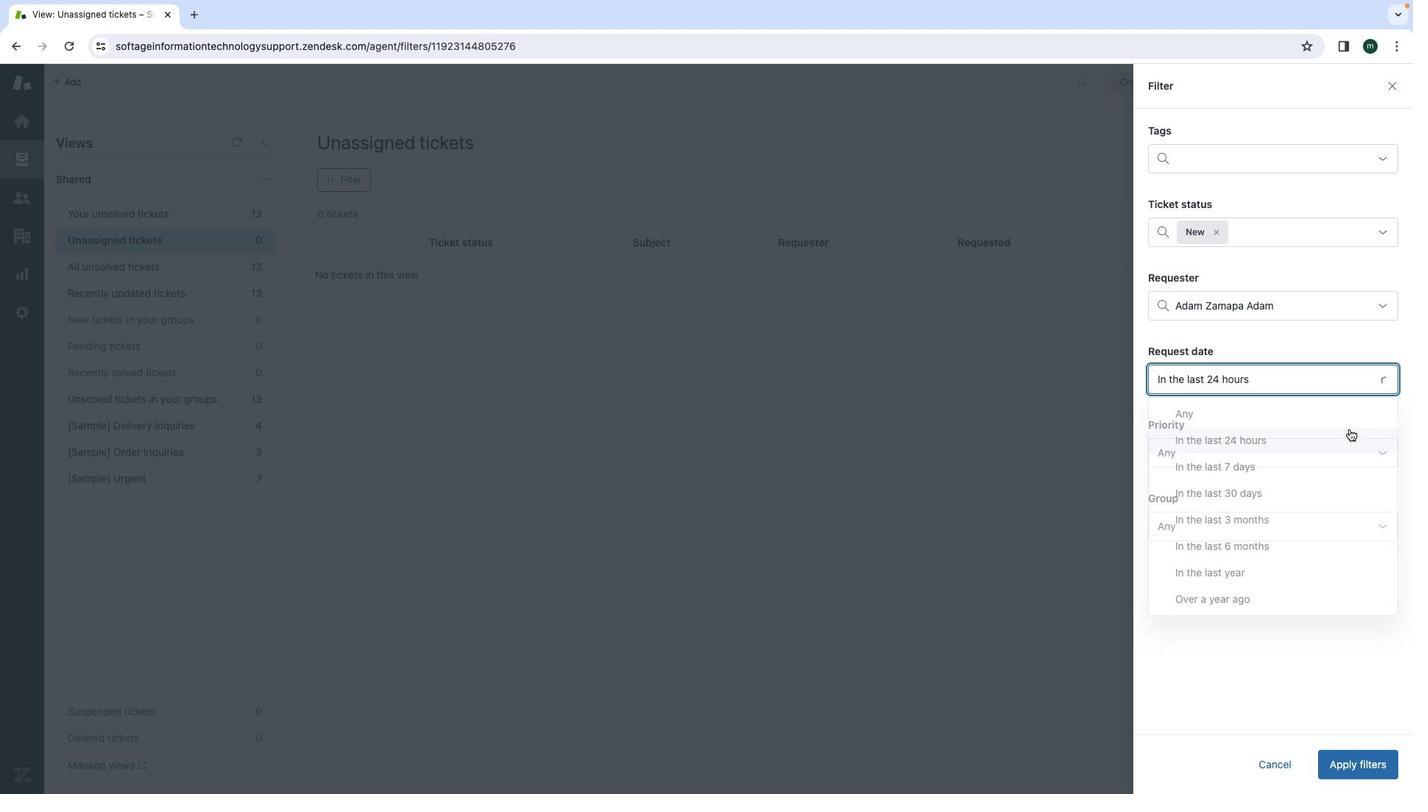 
Action: Mouse moved to (1391, 451)
Screenshot: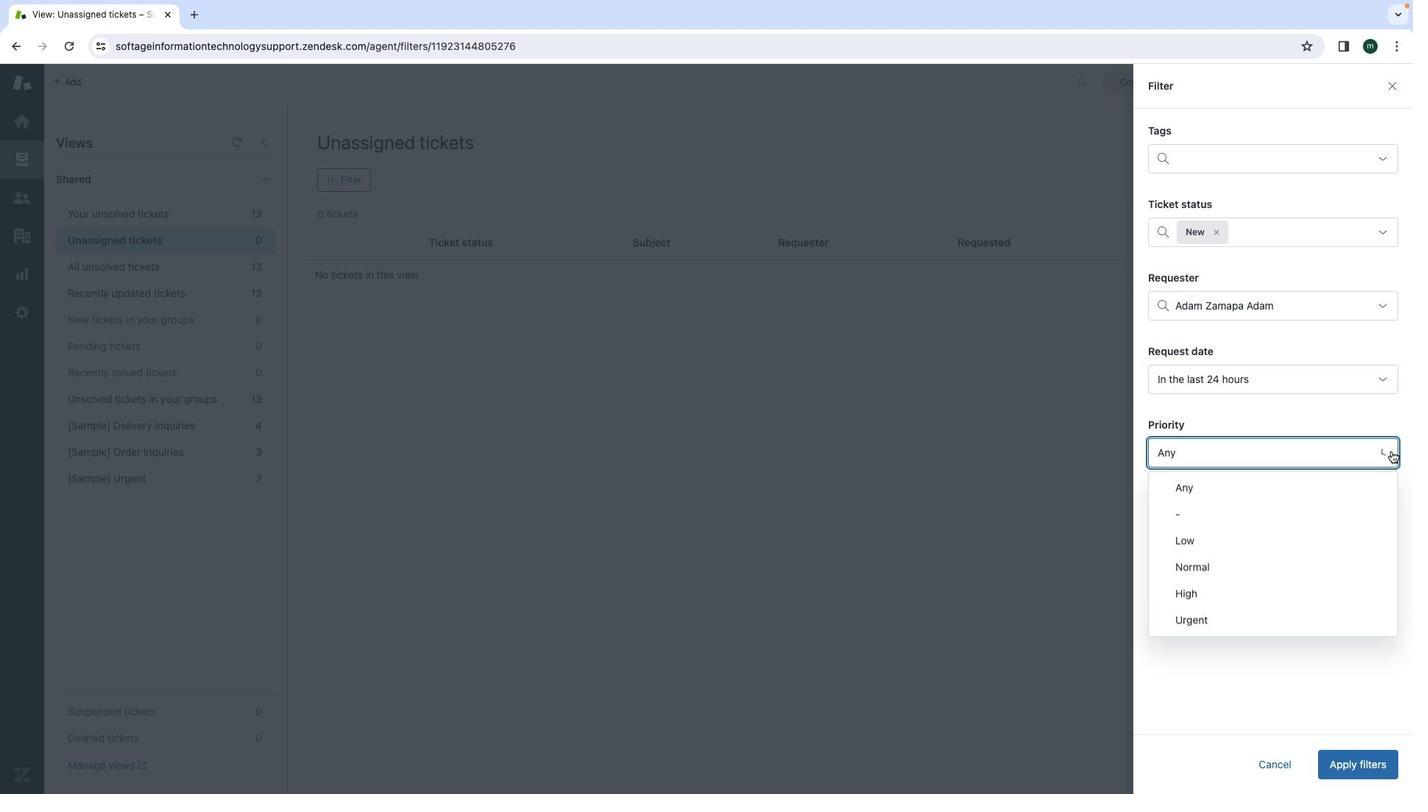 
Action: Mouse pressed left at (1391, 451)
Screenshot: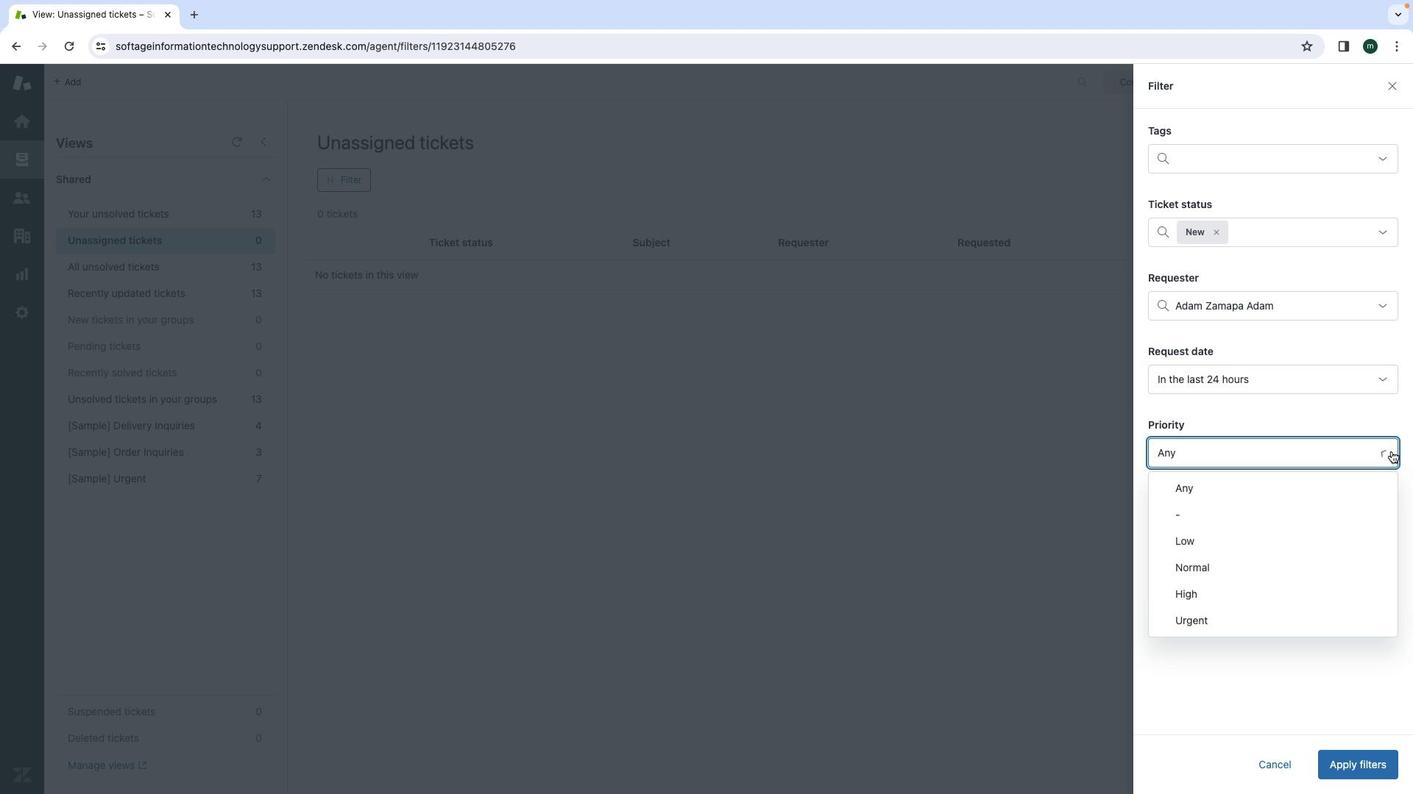 
Action: Mouse moved to (1344, 555)
Screenshot: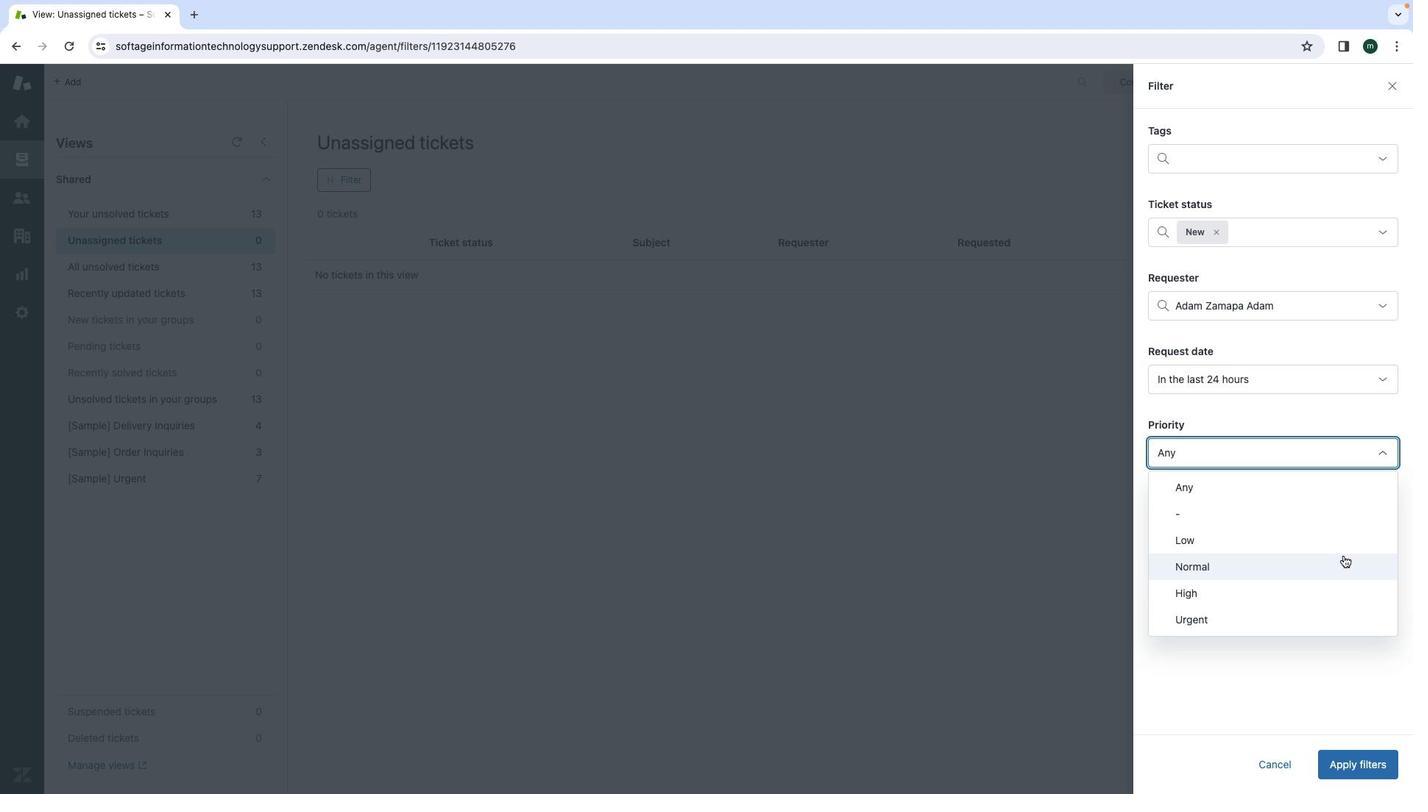 
Action: Mouse pressed left at (1344, 555)
Screenshot: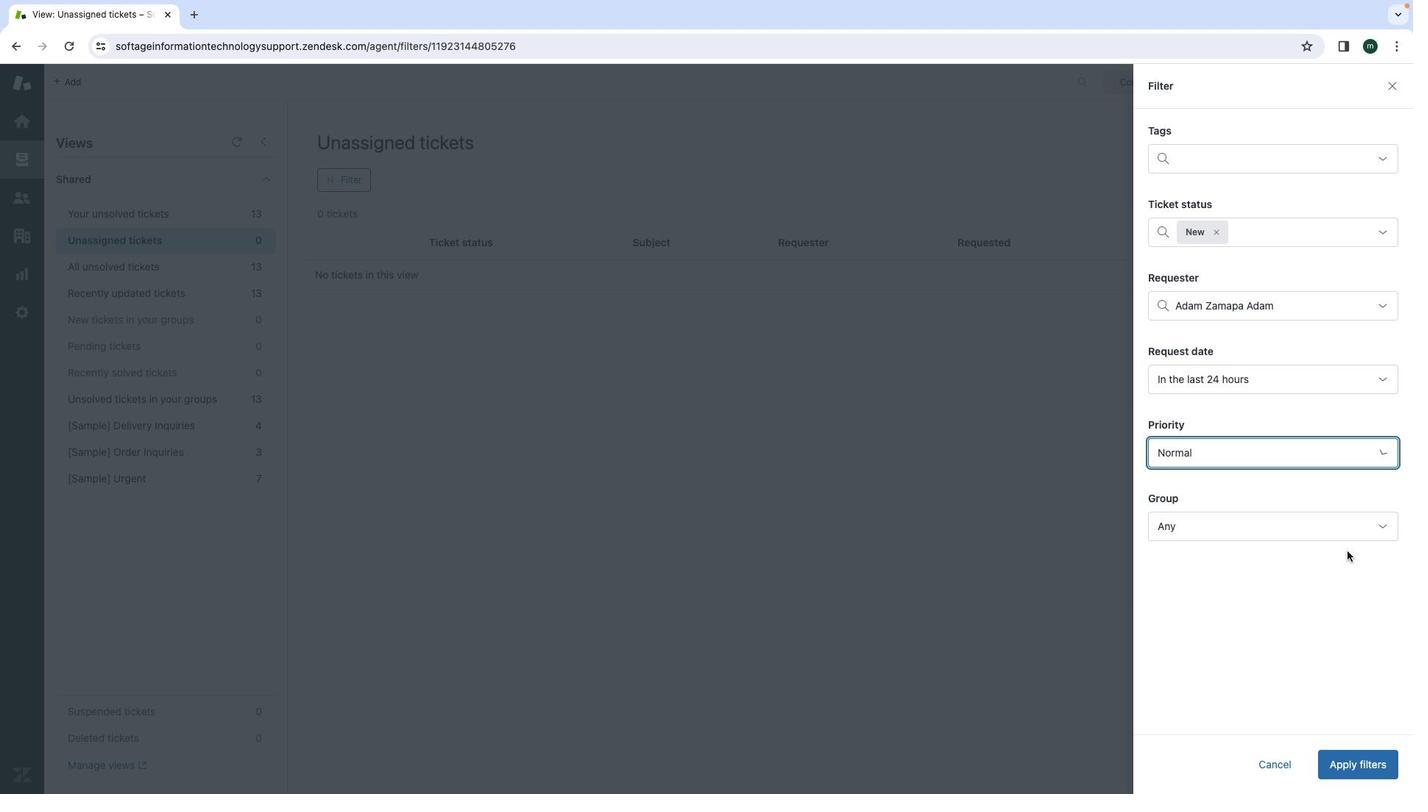 
Action: Mouse moved to (1386, 529)
Screenshot: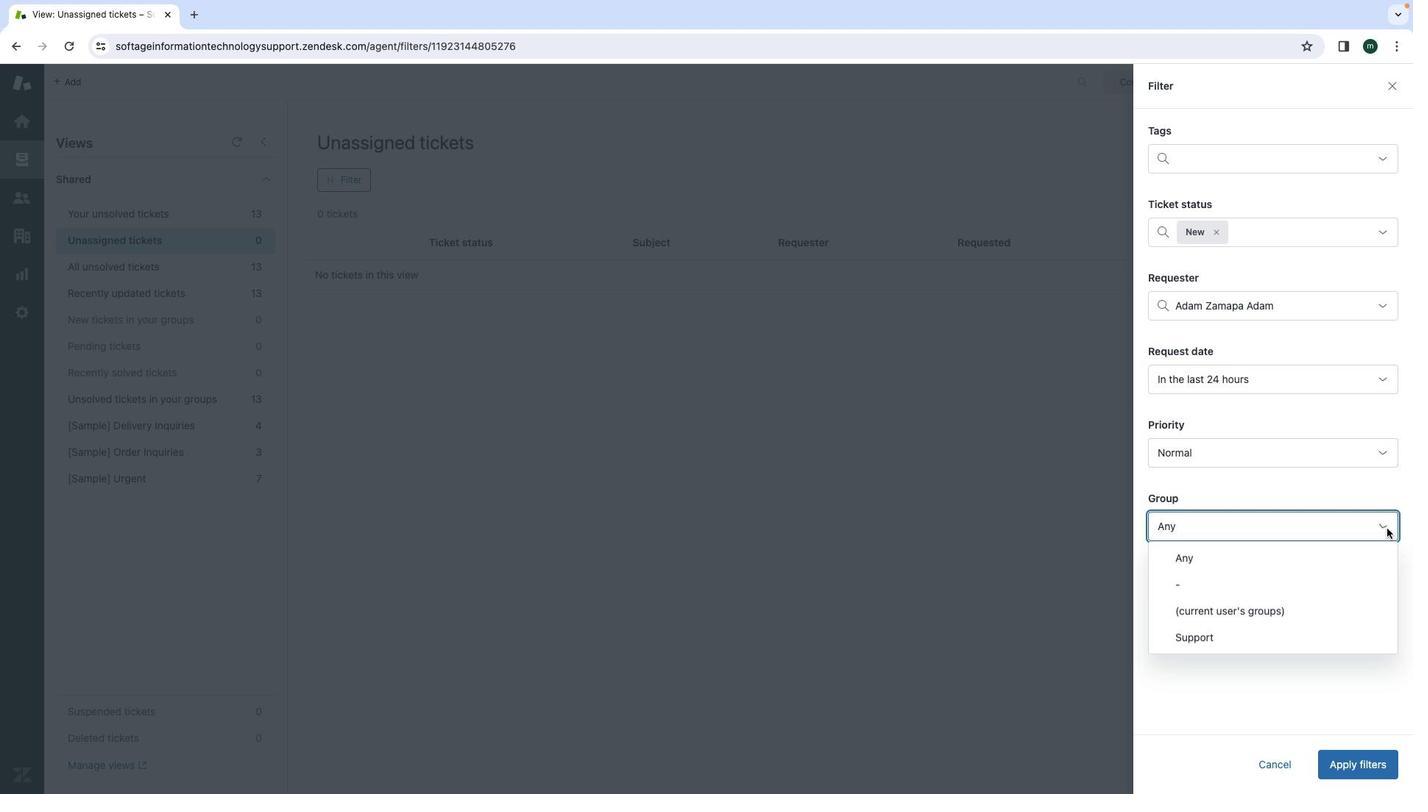 
Action: Mouse pressed left at (1386, 529)
Screenshot: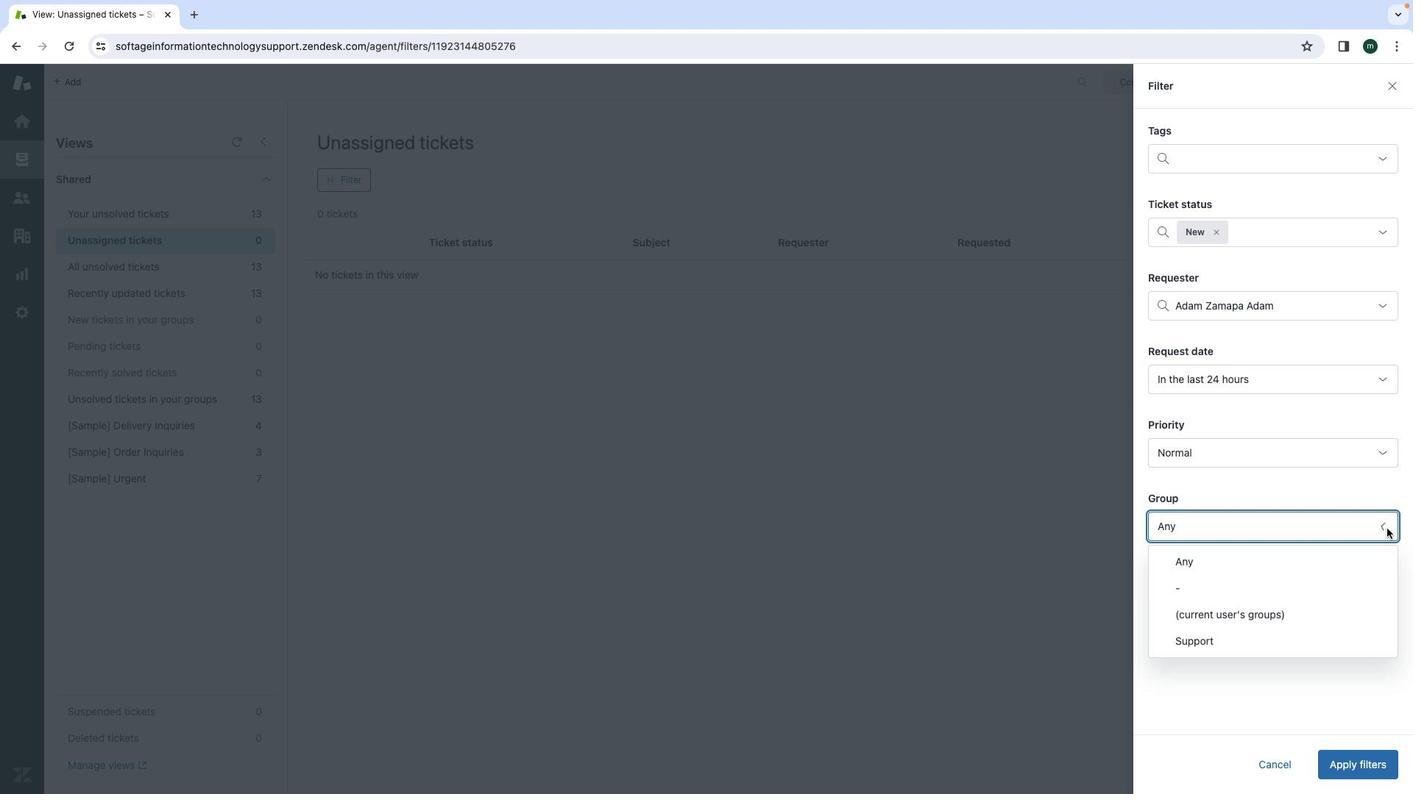 
Action: Mouse moved to (1343, 621)
Screenshot: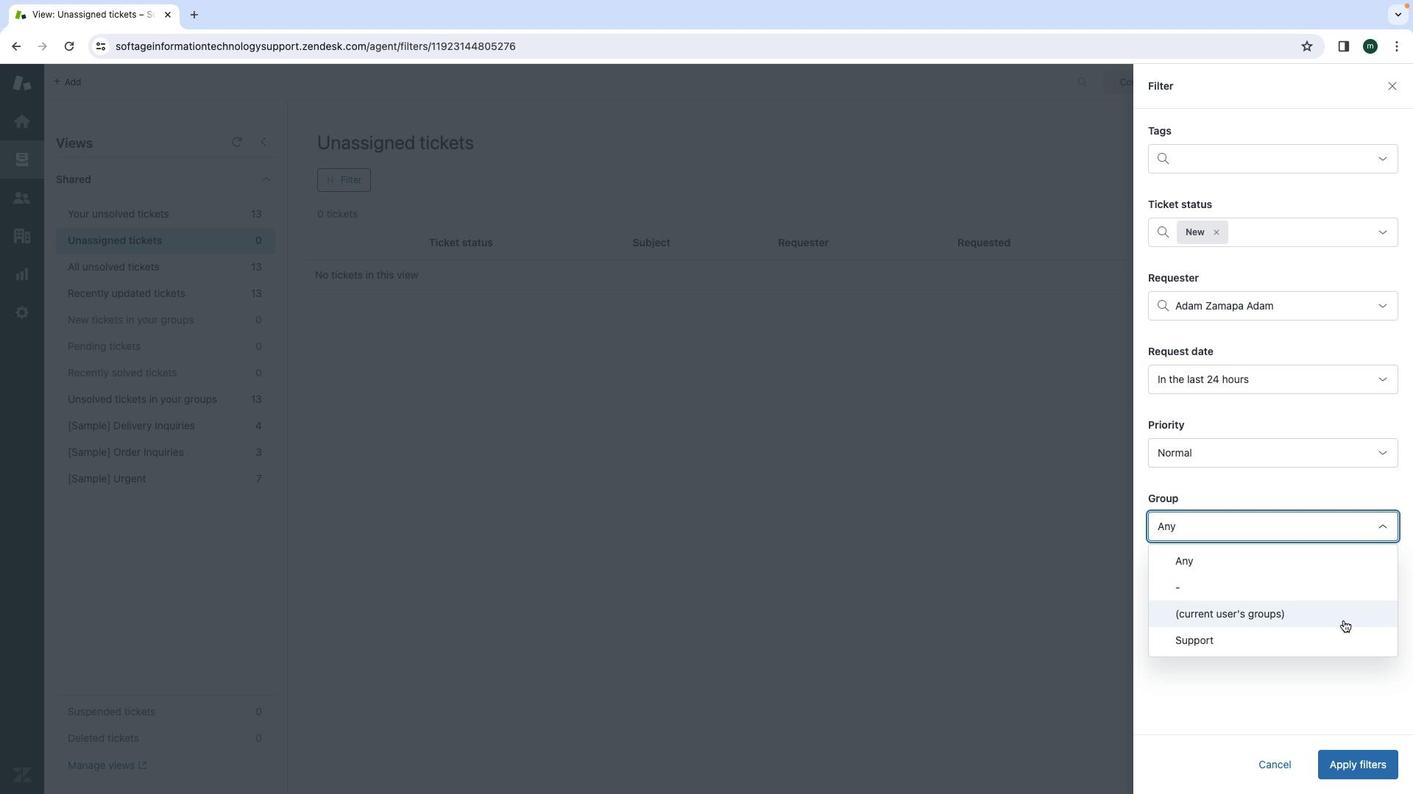 
Action: Mouse pressed left at (1343, 621)
Screenshot: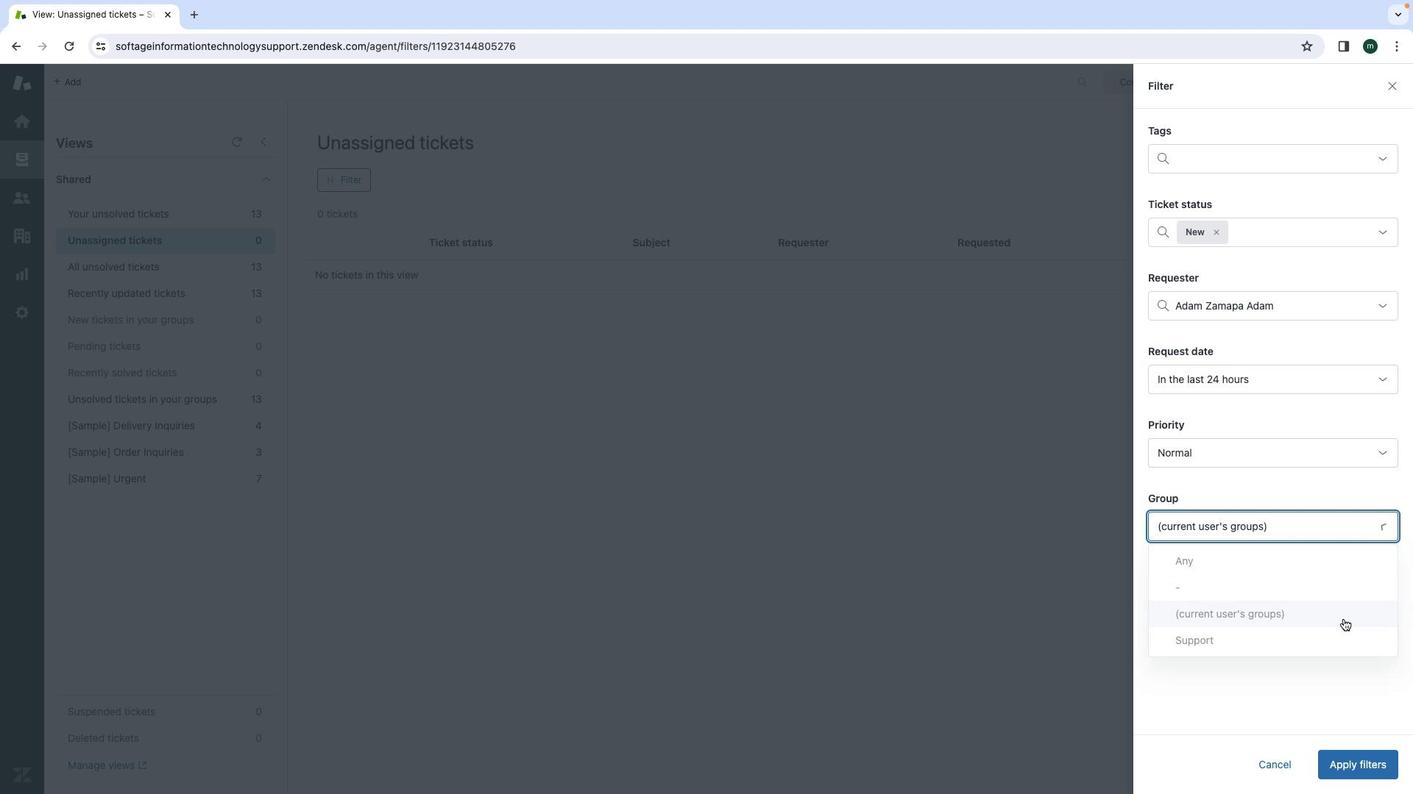 
Action: Mouse moved to (1346, 768)
Screenshot: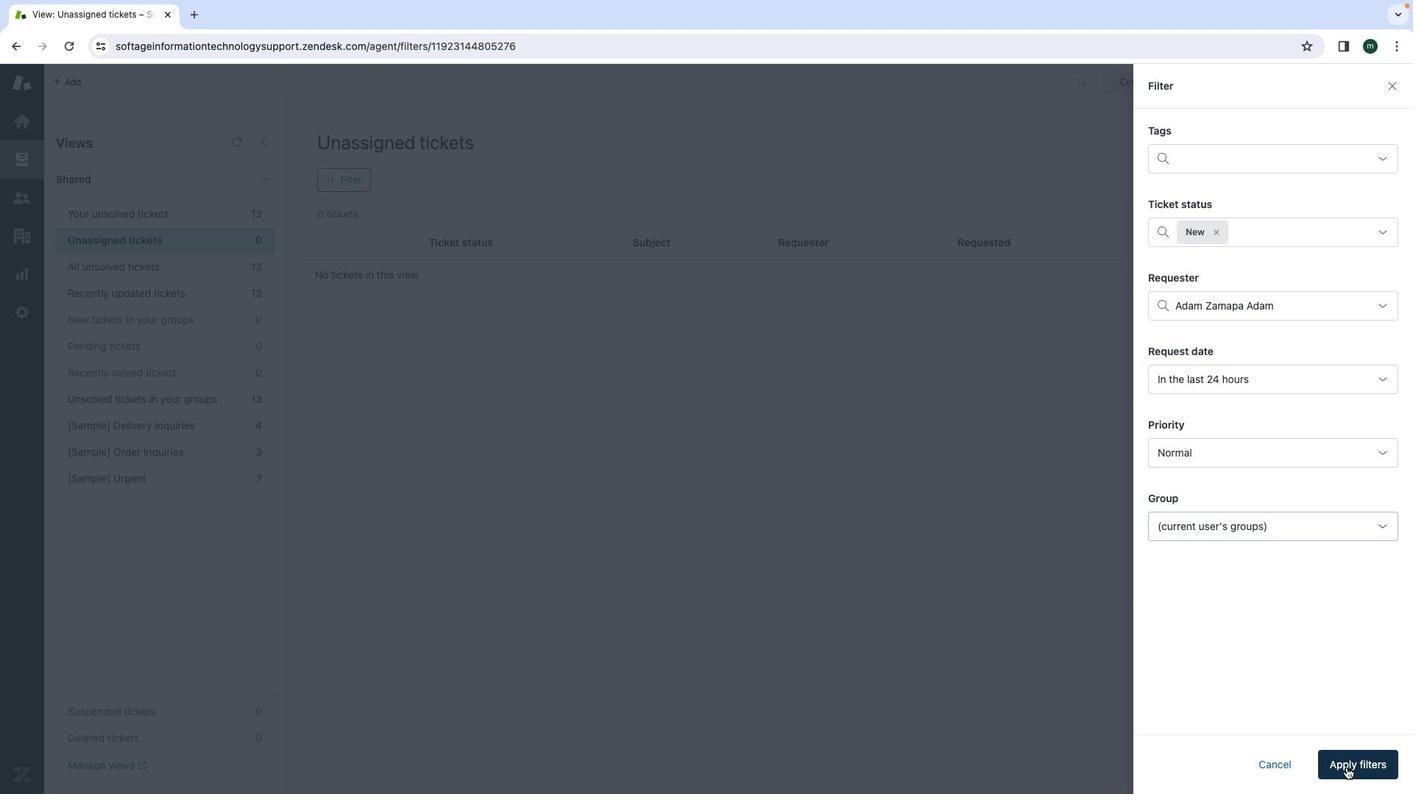 
Action: Mouse pressed left at (1346, 768)
Screenshot: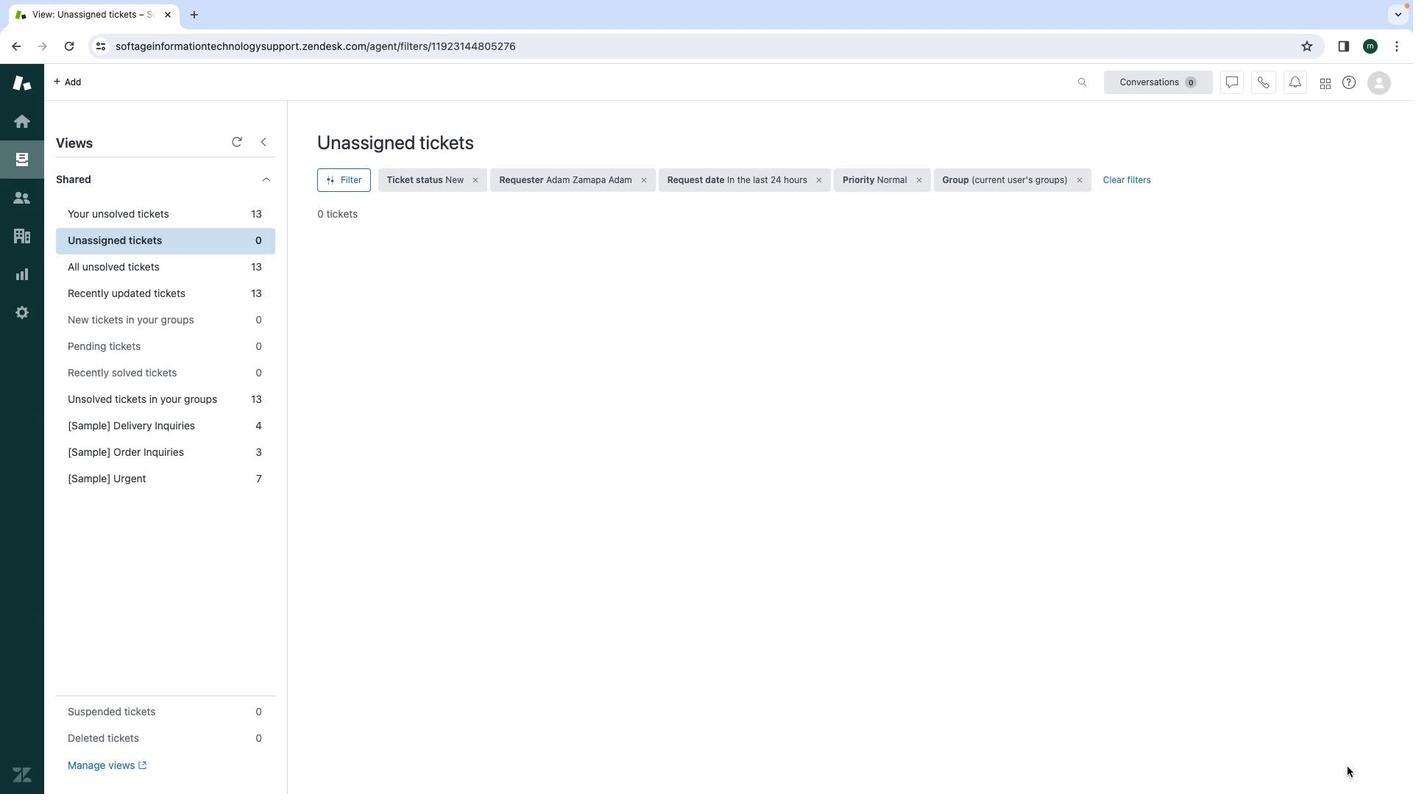 
Action: Mouse moved to (1207, 507)
Screenshot: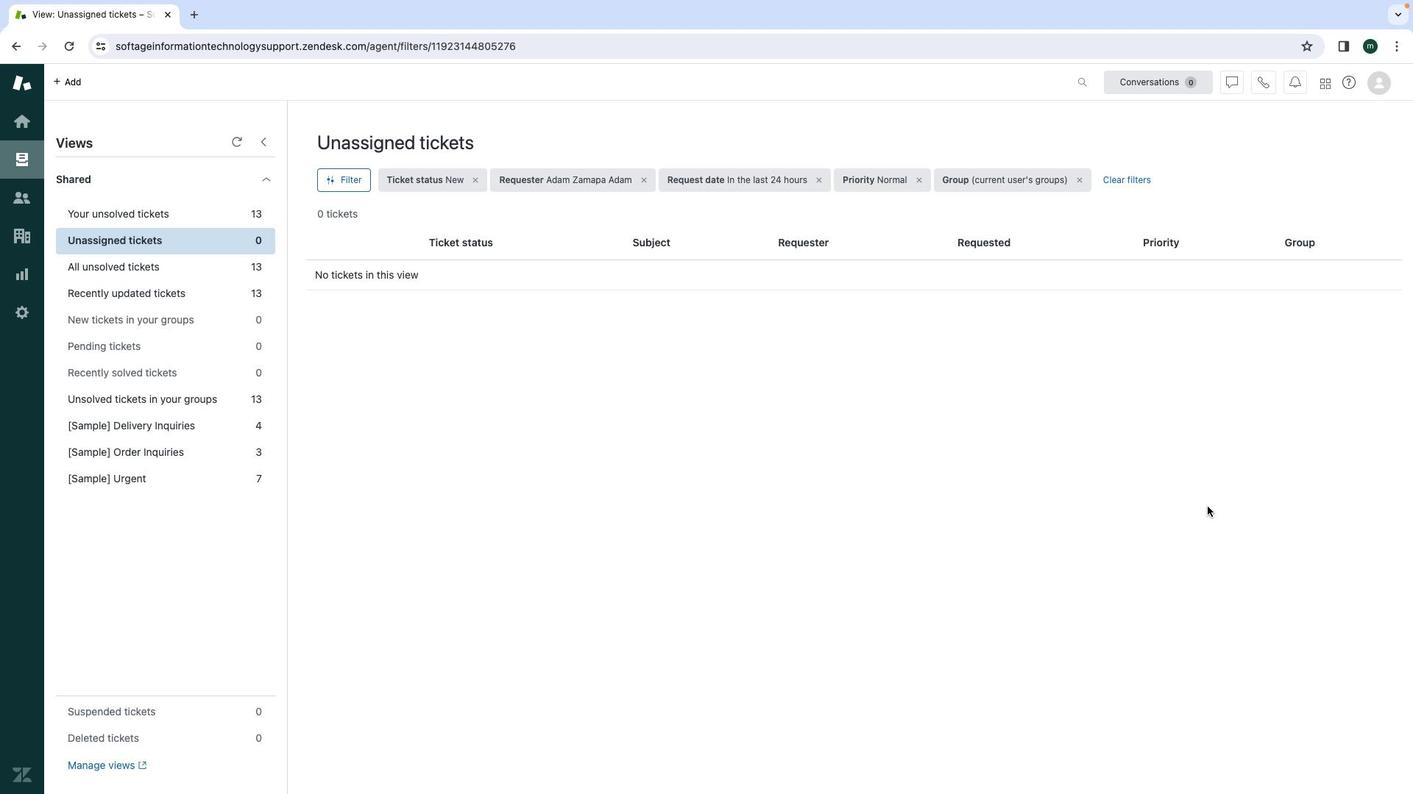 
